 Task: For heading  Tahoma with underline.  font size for heading20,  'Change the font style of data to'Arial.  and font size to 12,  Change the alignment of both headline & data to Align left.  In the sheet  auditingSalesByChannel
Action: Mouse moved to (44, 105)
Screenshot: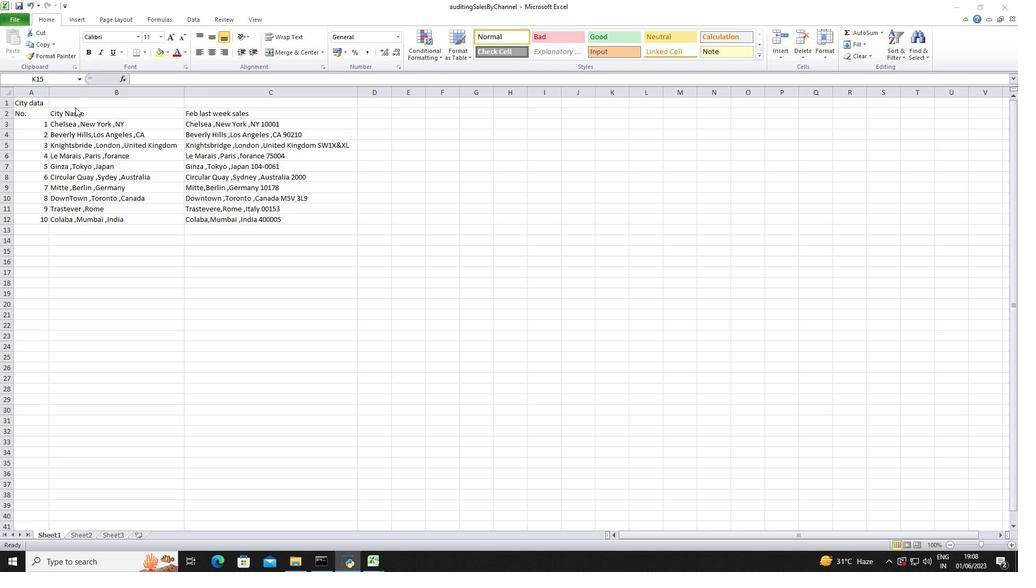 
Action: Mouse pressed left at (44, 105)
Screenshot: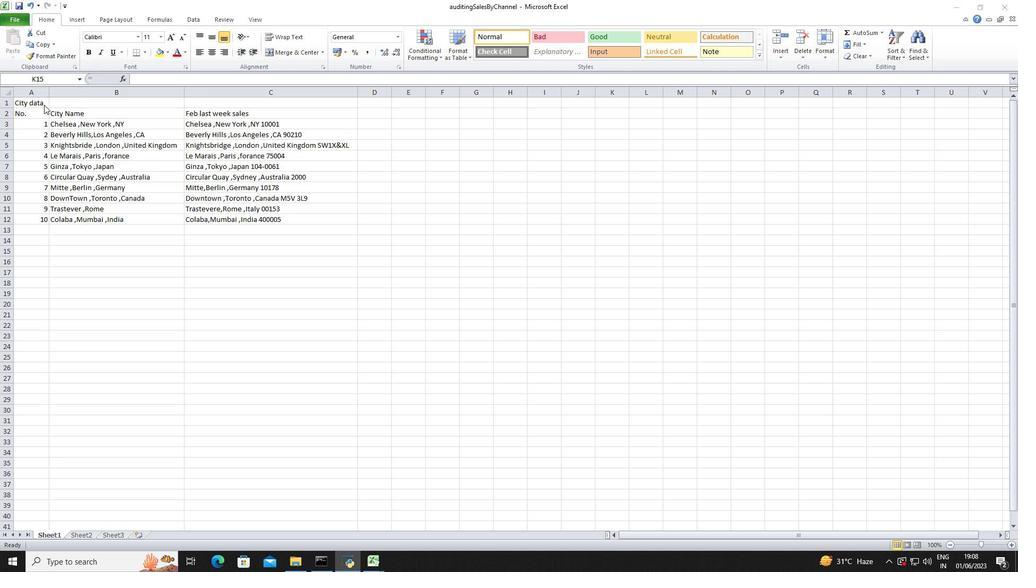 
Action: Mouse moved to (40, 102)
Screenshot: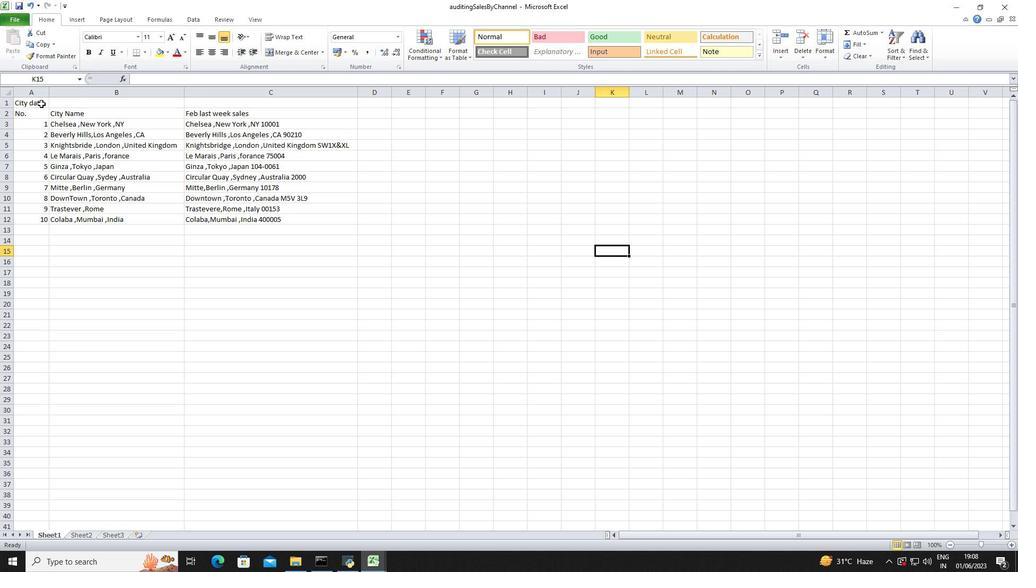 
Action: Mouse pressed left at (40, 102)
Screenshot: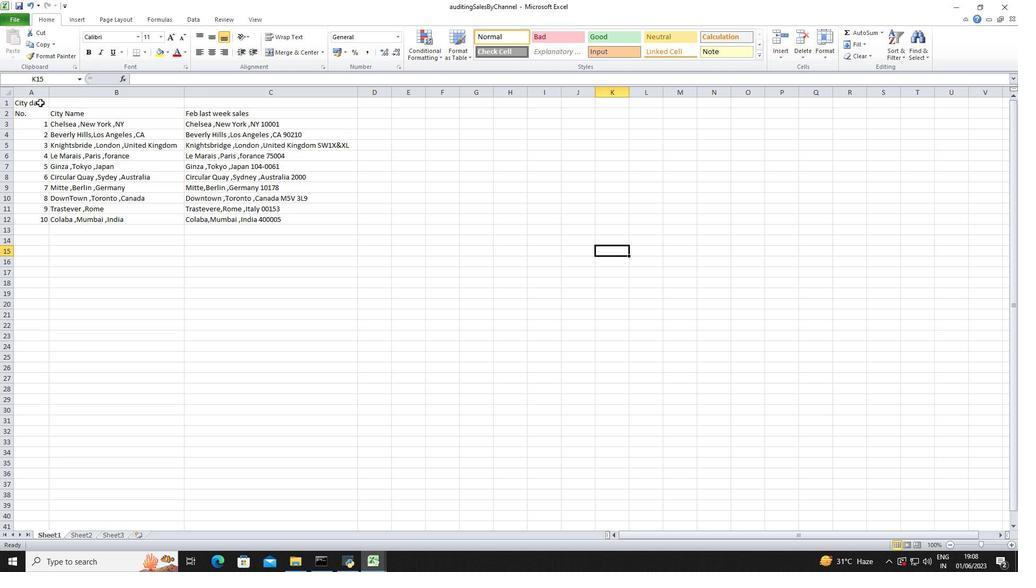 
Action: Mouse moved to (136, 37)
Screenshot: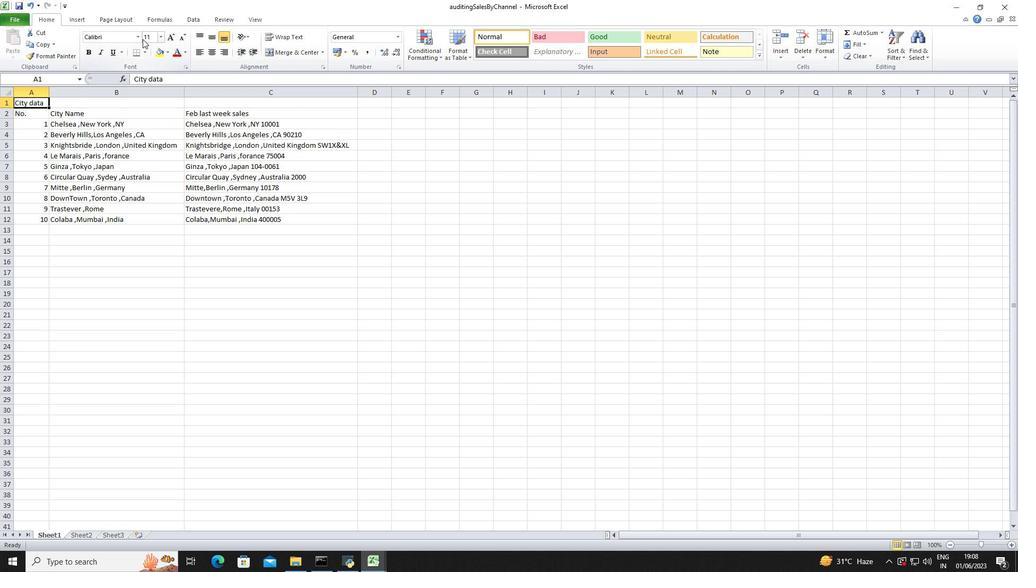 
Action: Mouse pressed left at (136, 37)
Screenshot: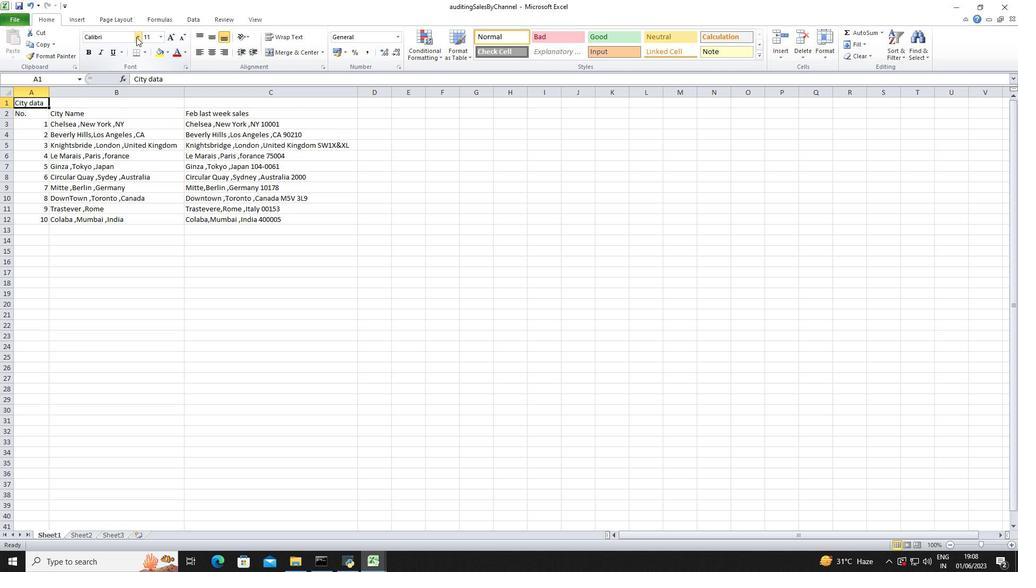 
Action: Mouse moved to (496, 176)
Screenshot: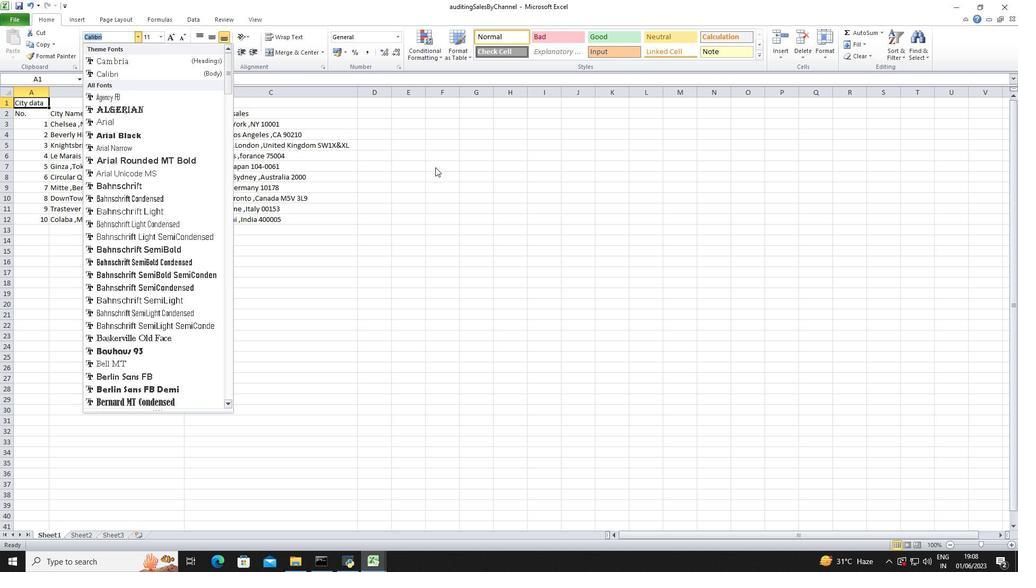 
Action: Key pressed toha<Key.backspace>oma<Key.enter>
Screenshot: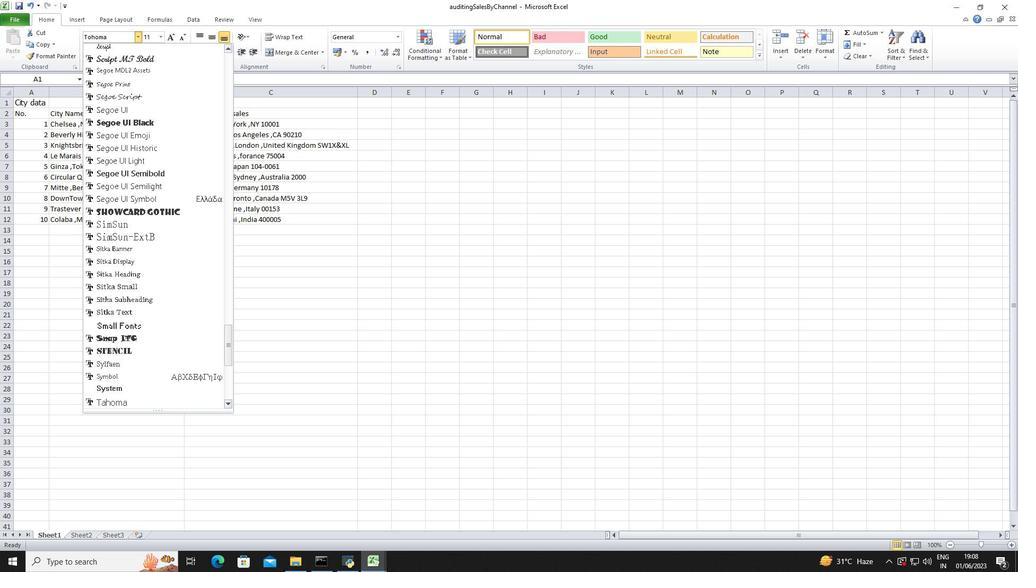 
Action: Mouse moved to (134, 37)
Screenshot: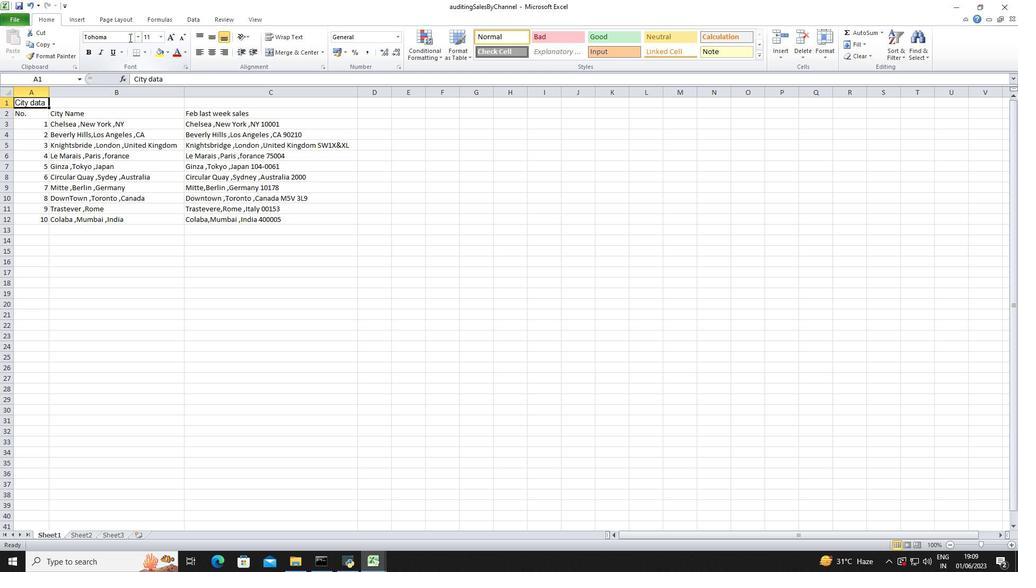 
Action: Mouse pressed left at (134, 37)
Screenshot: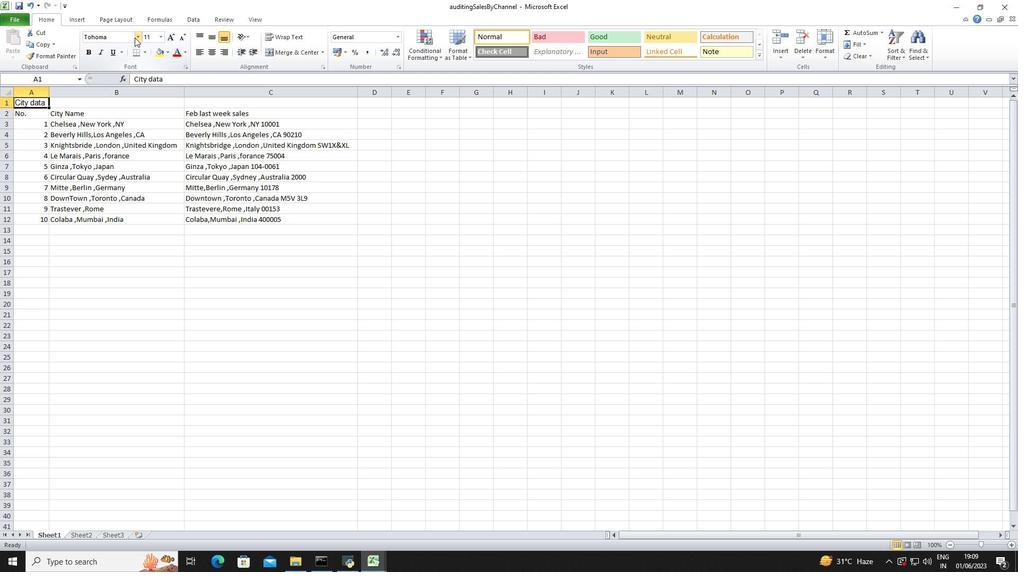 
Action: Mouse moved to (172, 311)
Screenshot: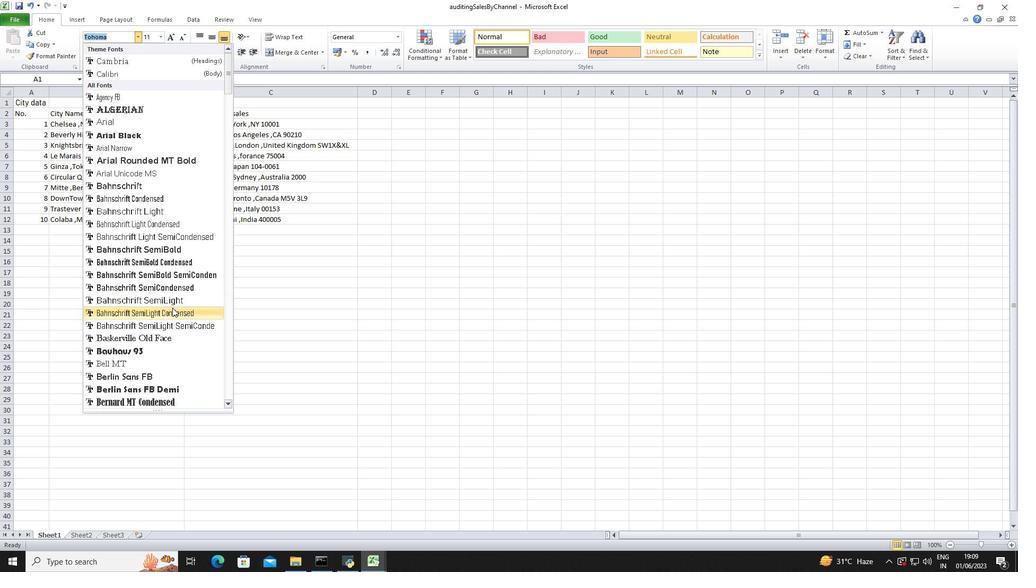 
Action: Mouse scrolled (172, 311) with delta (0, 0)
Screenshot: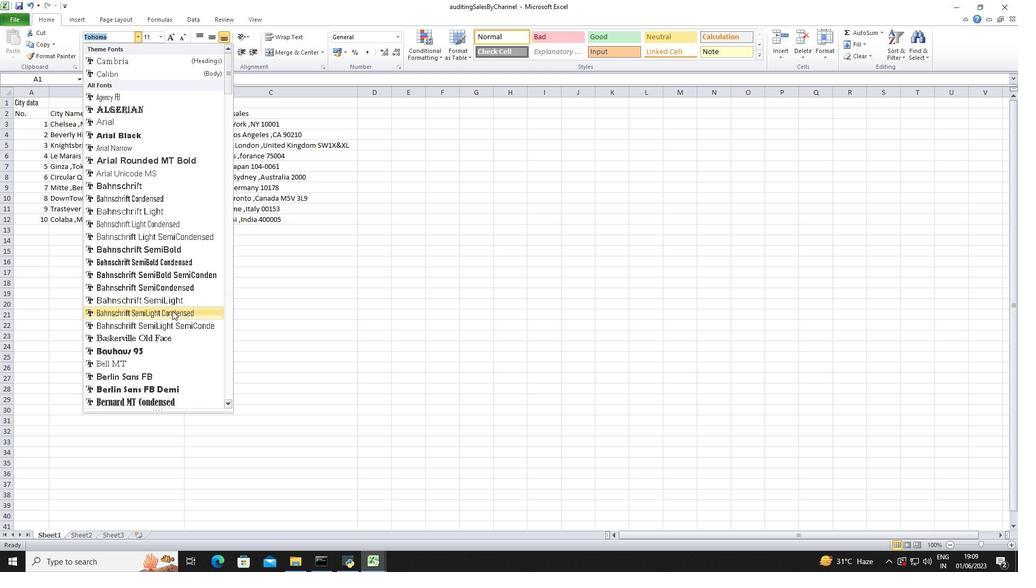 
Action: Mouse scrolled (172, 311) with delta (0, 0)
Screenshot: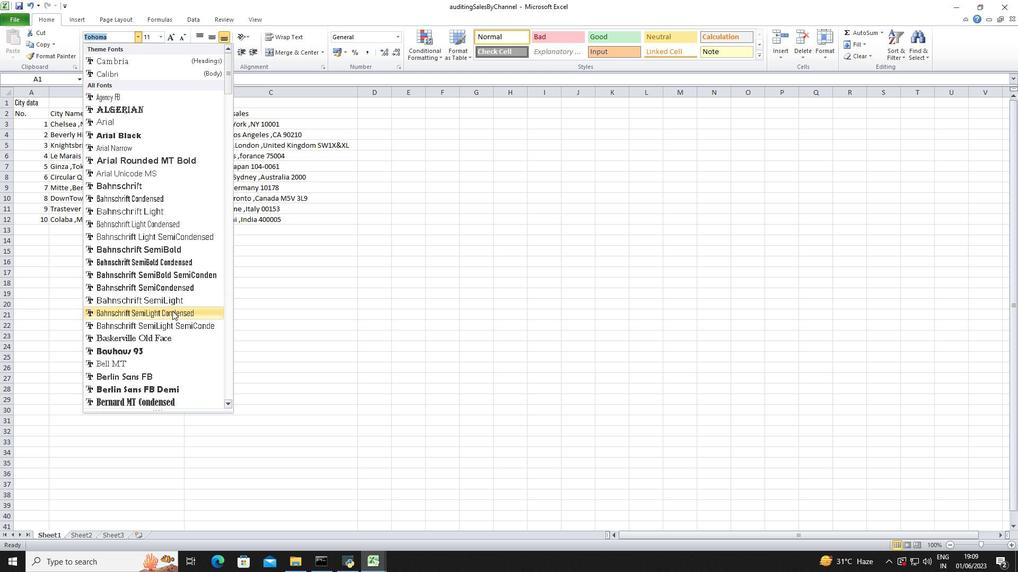 
Action: Mouse scrolled (172, 311) with delta (0, 0)
Screenshot: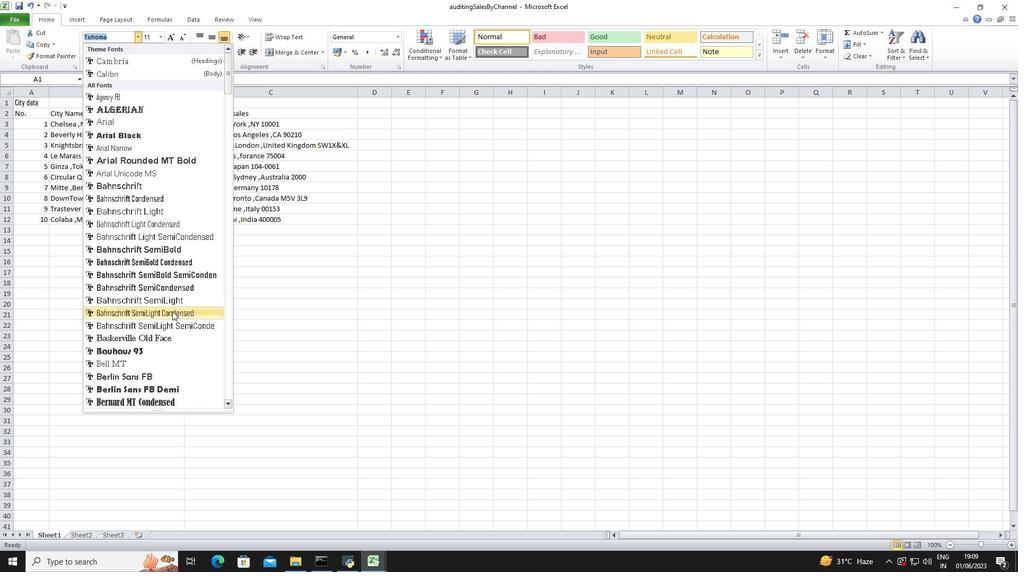 
Action: Mouse scrolled (172, 311) with delta (0, 0)
Screenshot: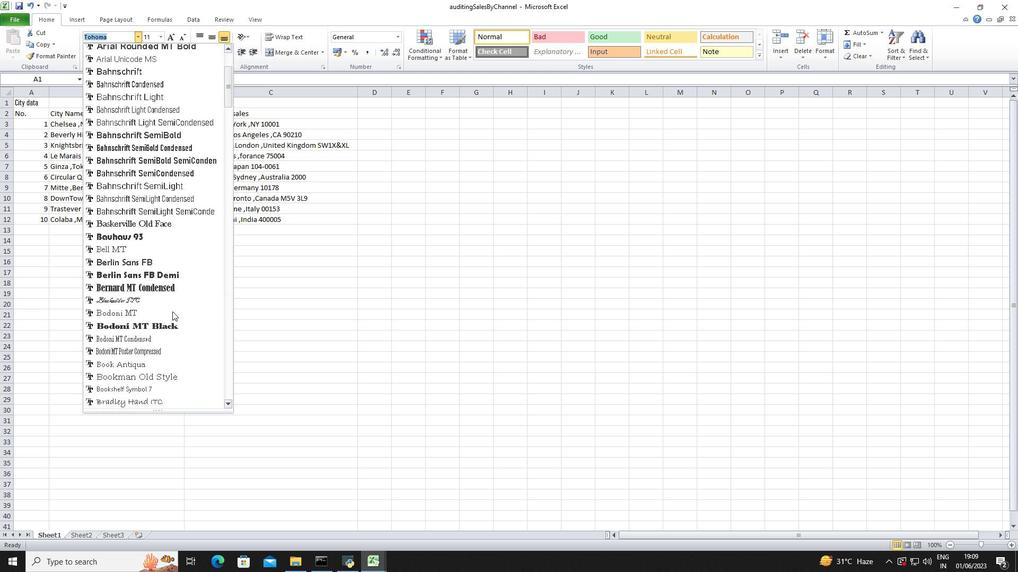 
Action: Mouse scrolled (172, 311) with delta (0, 0)
Screenshot: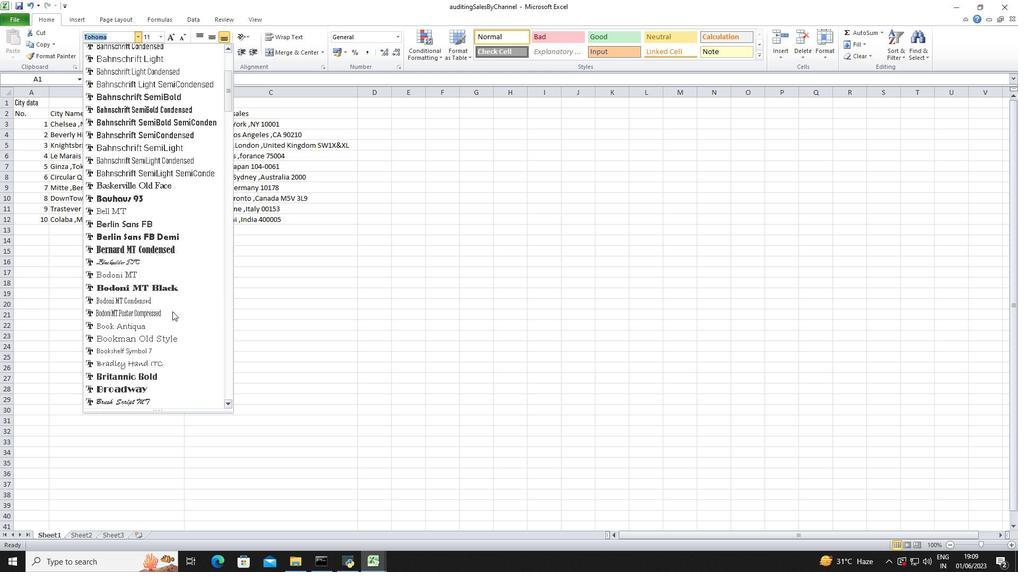 
Action: Mouse scrolled (172, 311) with delta (0, 0)
Screenshot: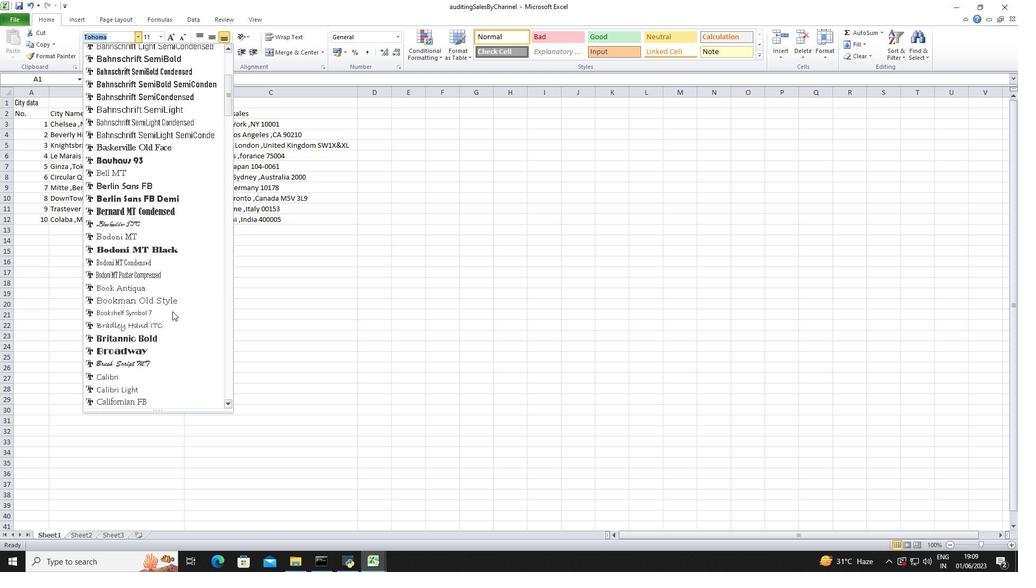 
Action: Mouse scrolled (172, 311) with delta (0, 0)
Screenshot: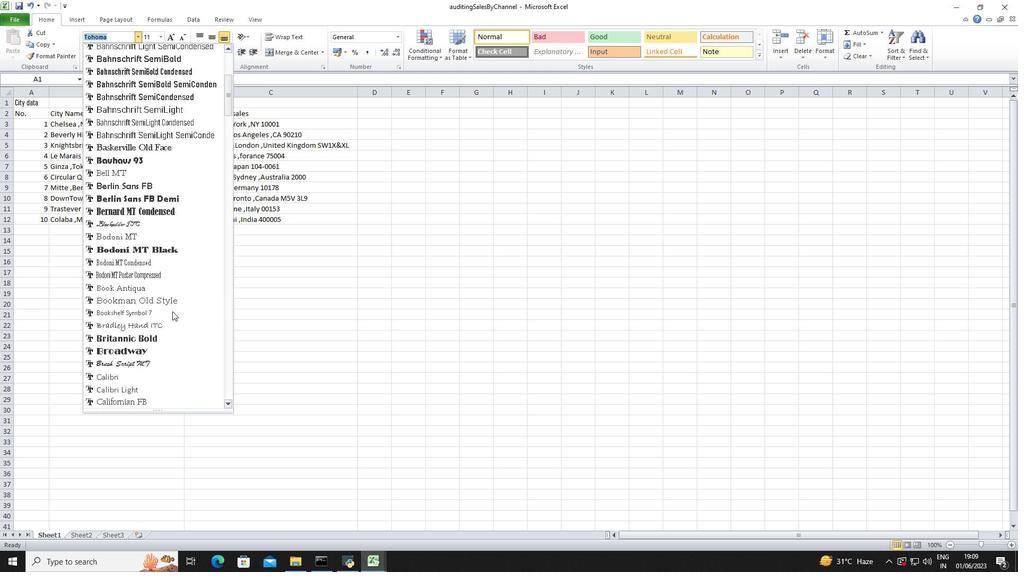 
Action: Mouse scrolled (172, 312) with delta (0, 0)
Screenshot: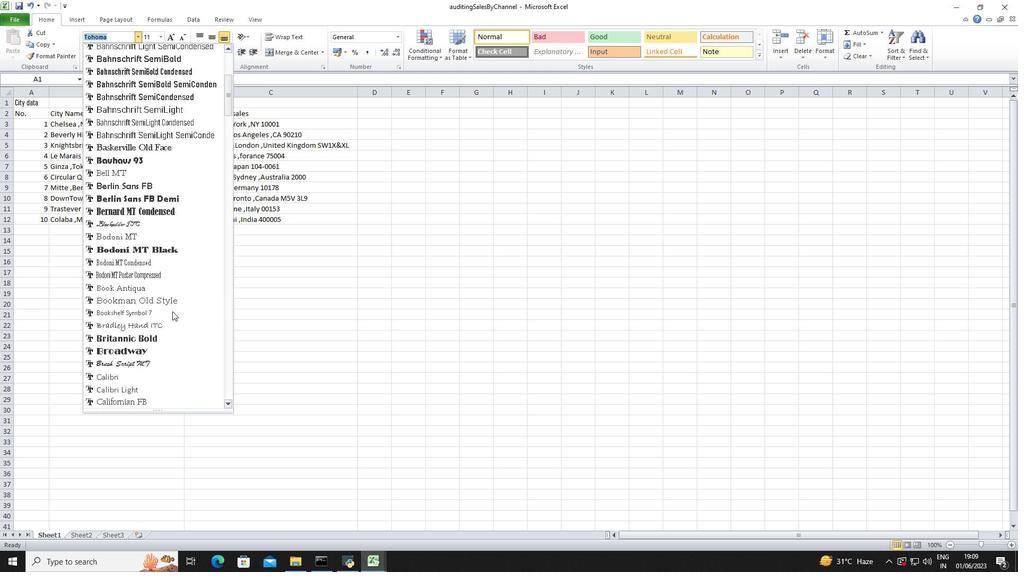 
Action: Mouse moved to (173, 311)
Screenshot: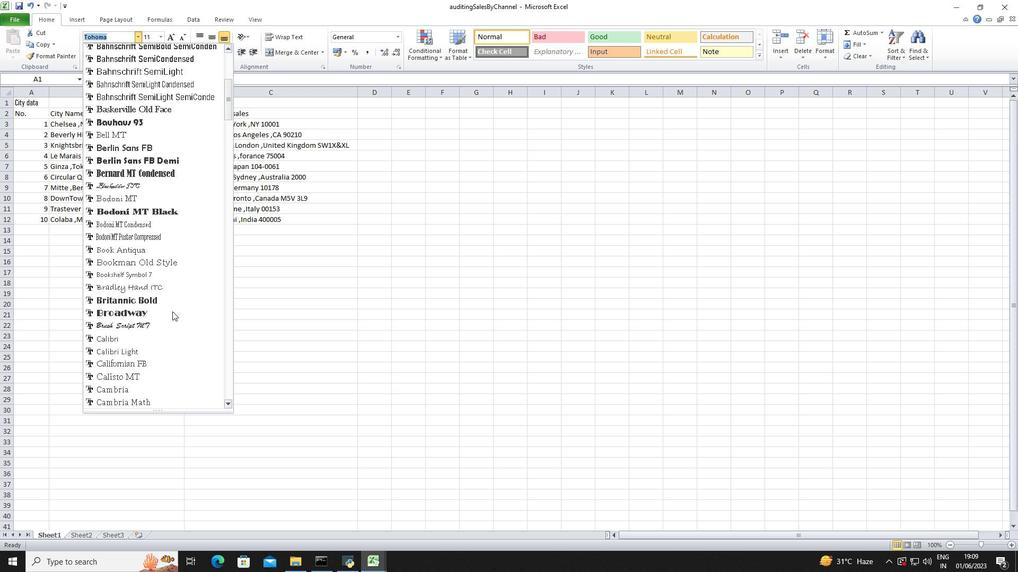 
Action: Mouse scrolled (173, 311) with delta (0, 0)
Screenshot: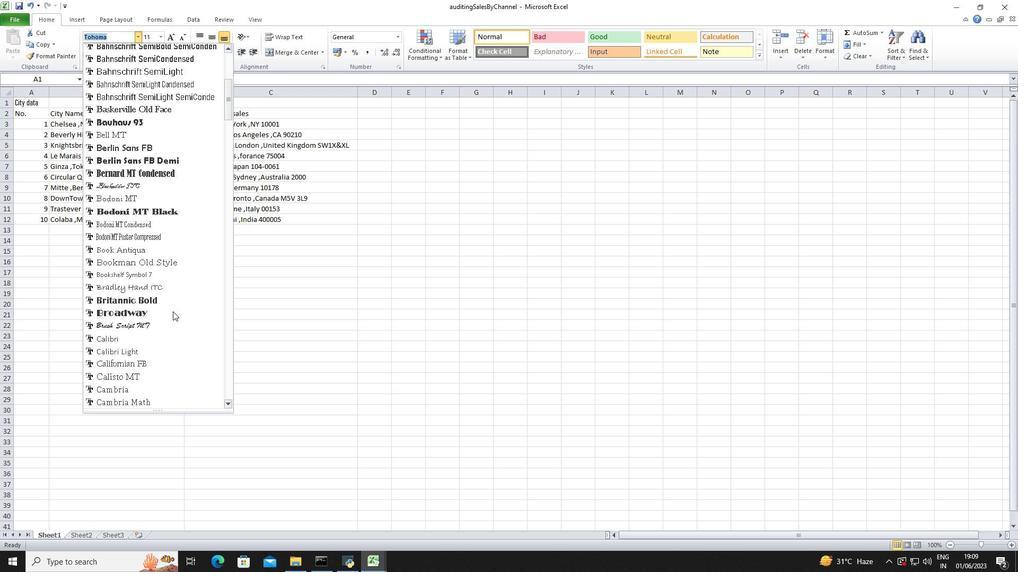
Action: Mouse scrolled (173, 312) with delta (0, 0)
Screenshot: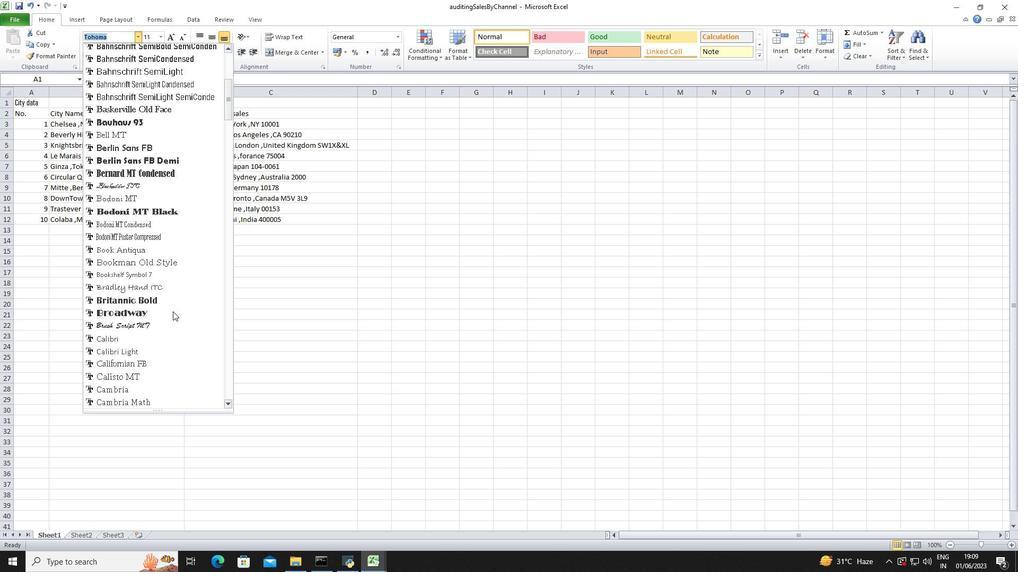 
Action: Mouse scrolled (173, 311) with delta (0, 0)
Screenshot: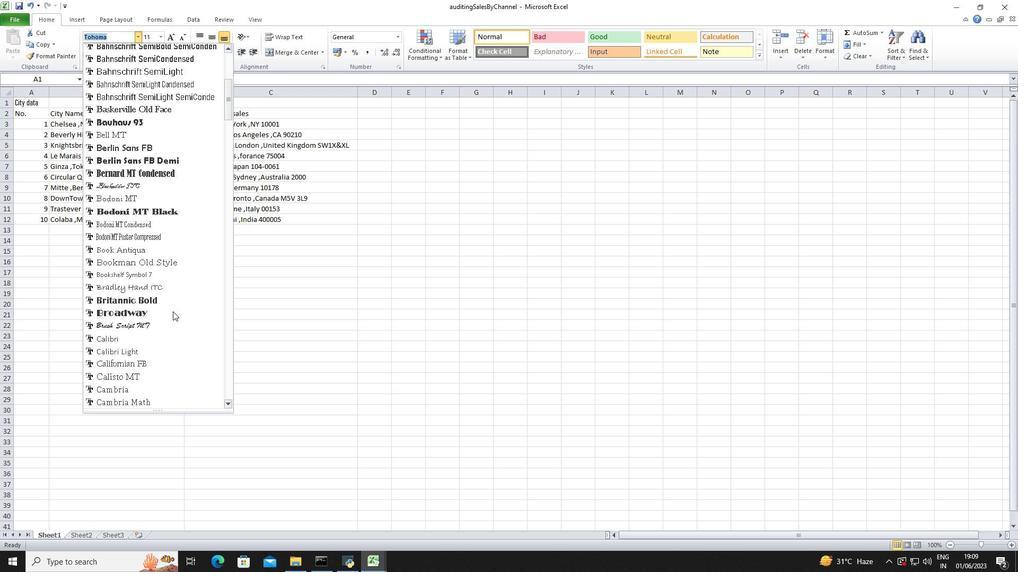 
Action: Mouse scrolled (173, 312) with delta (0, 0)
Screenshot: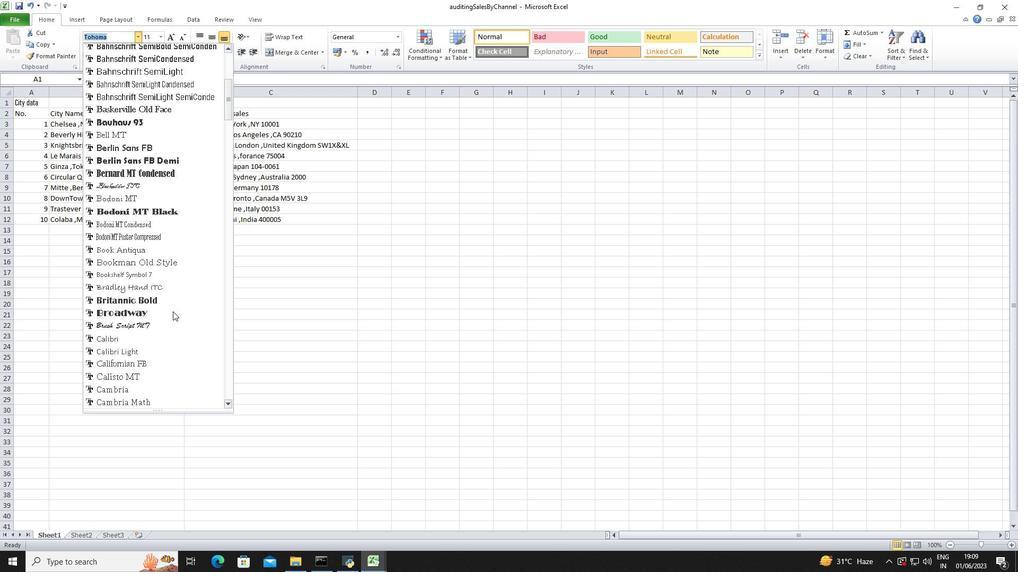 
Action: Mouse scrolled (173, 311) with delta (0, 0)
Screenshot: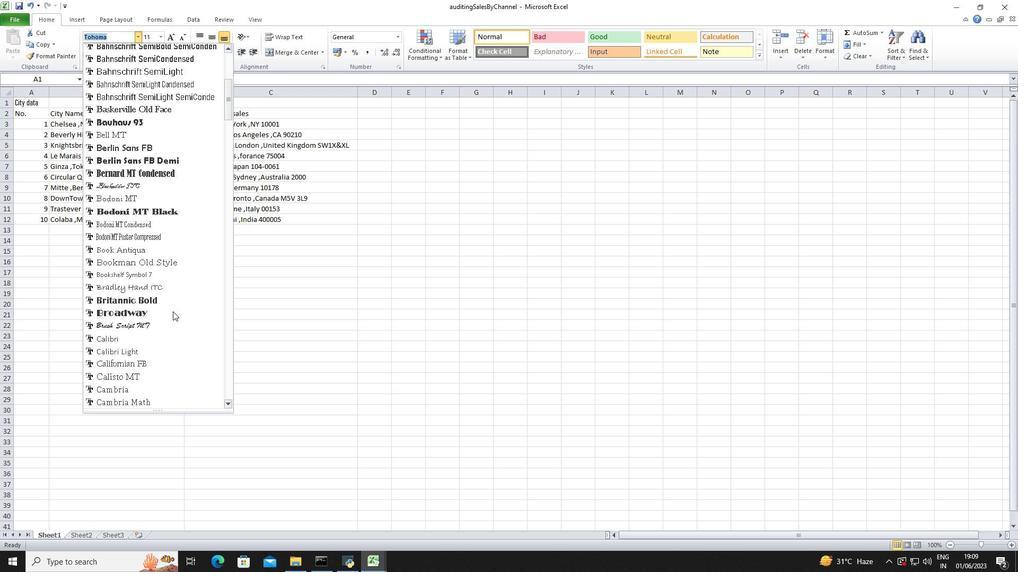 
Action: Mouse moved to (231, 113)
Screenshot: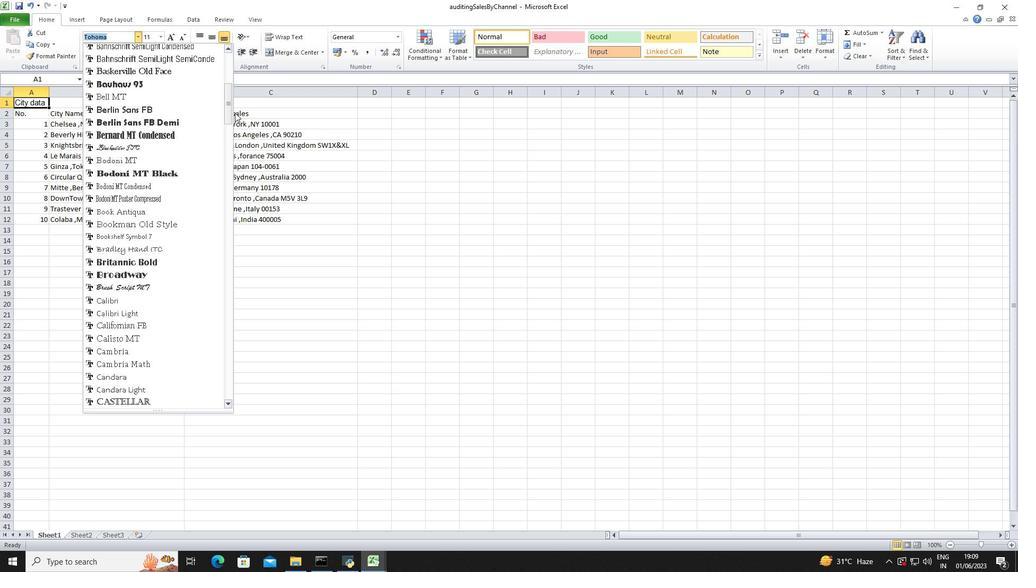 
Action: Mouse pressed left at (231, 113)
Screenshot: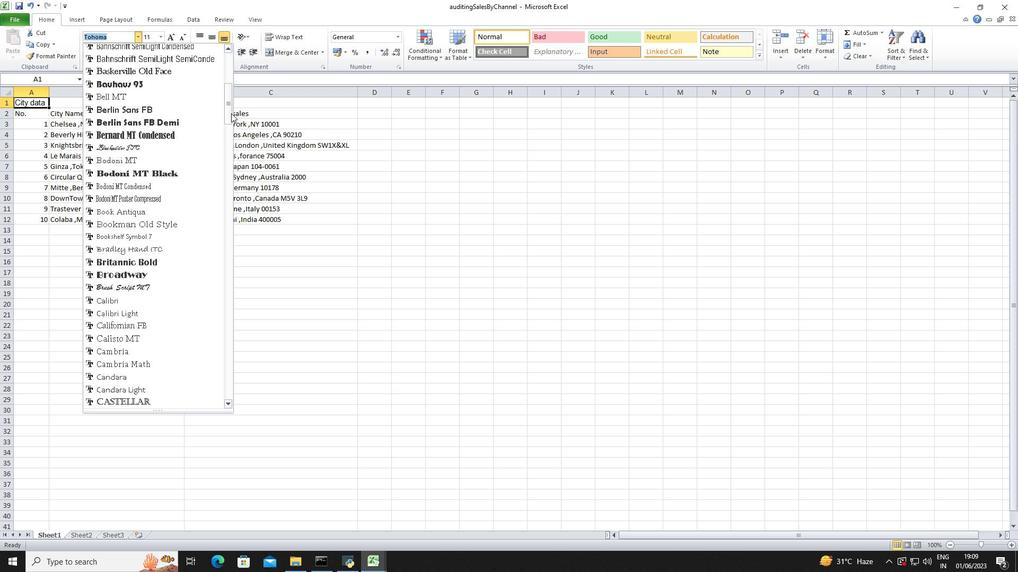 
Action: Mouse moved to (111, 312)
Screenshot: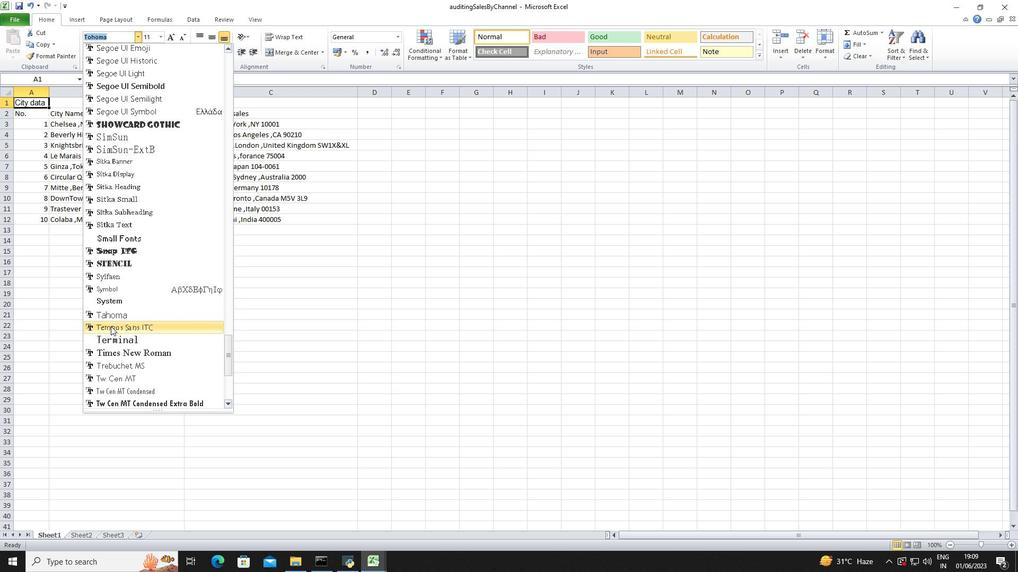 
Action: Mouse pressed left at (111, 312)
Screenshot: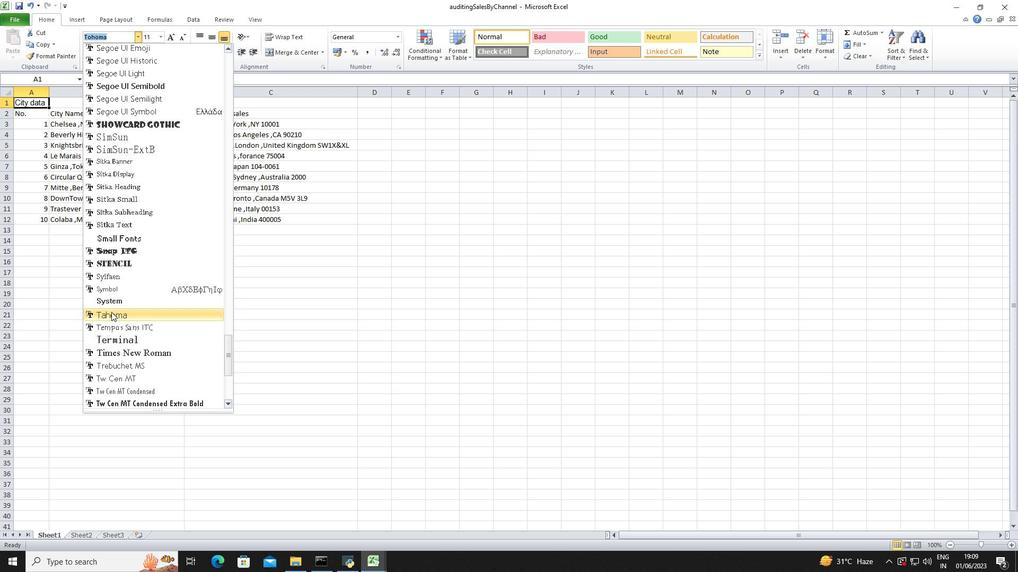 
Action: Mouse moved to (136, 242)
Screenshot: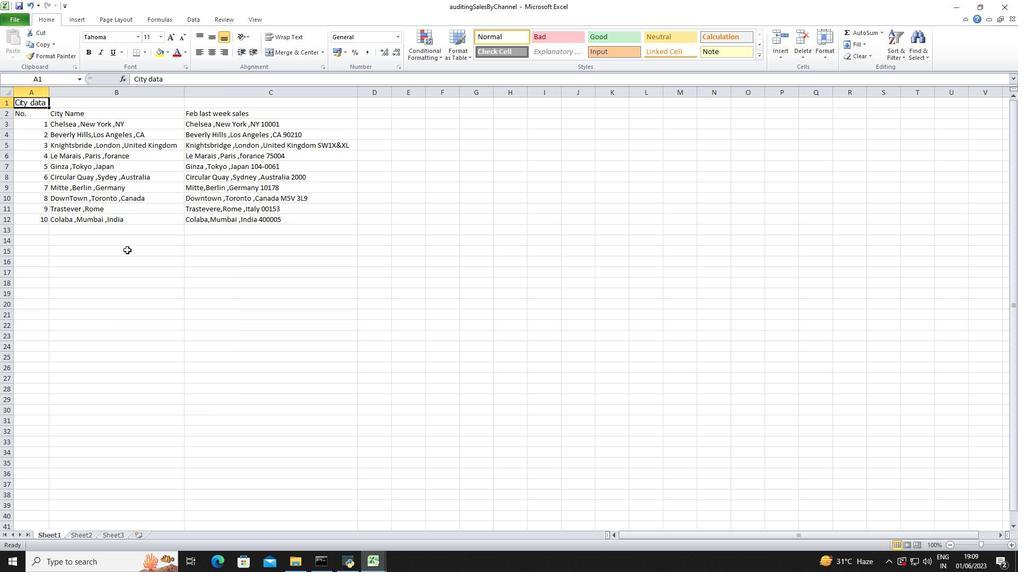 
Action: Key pressed ctrl+U
Screenshot: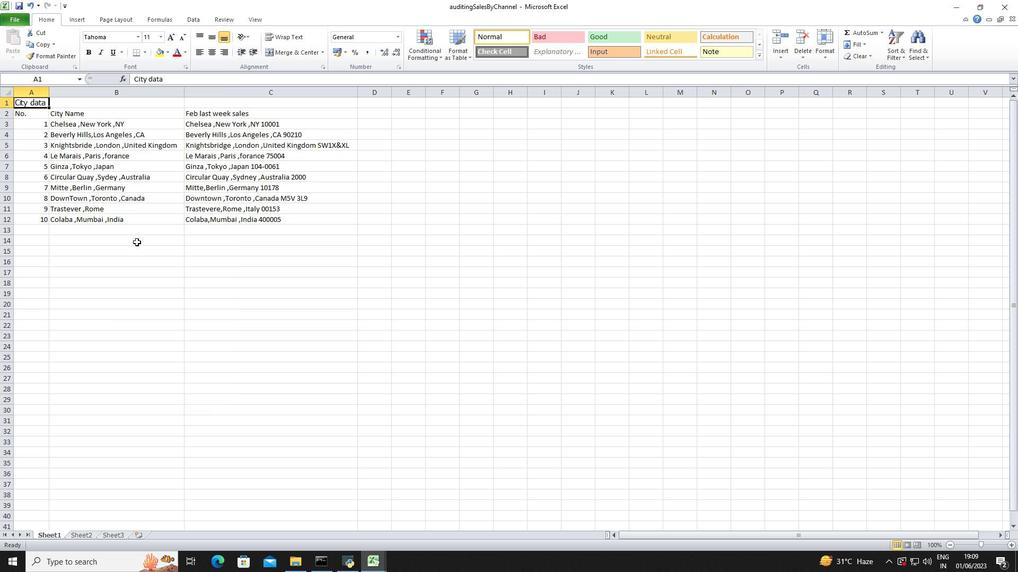 
Action: Mouse moved to (160, 39)
Screenshot: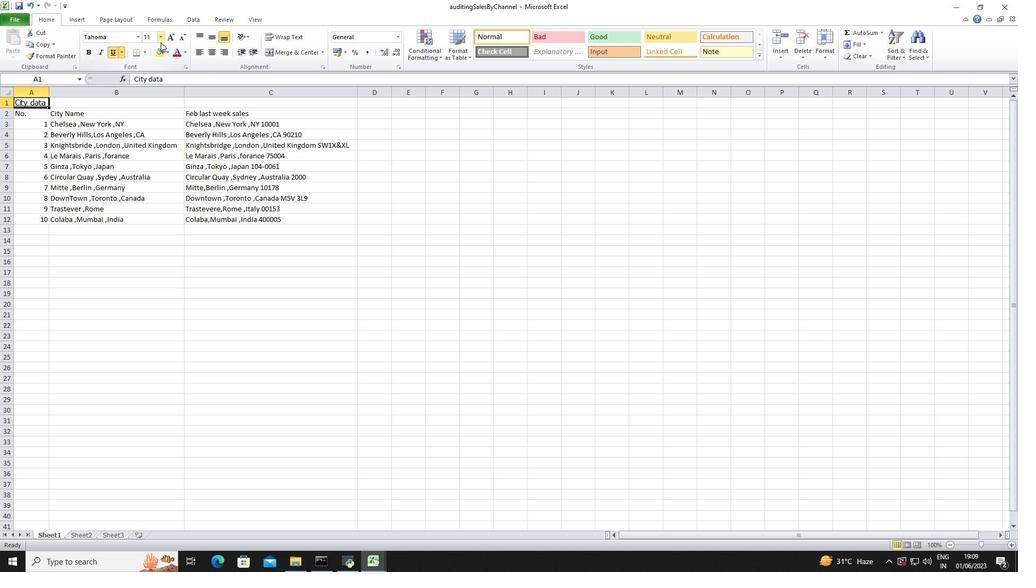 
Action: Mouse pressed left at (160, 39)
Screenshot: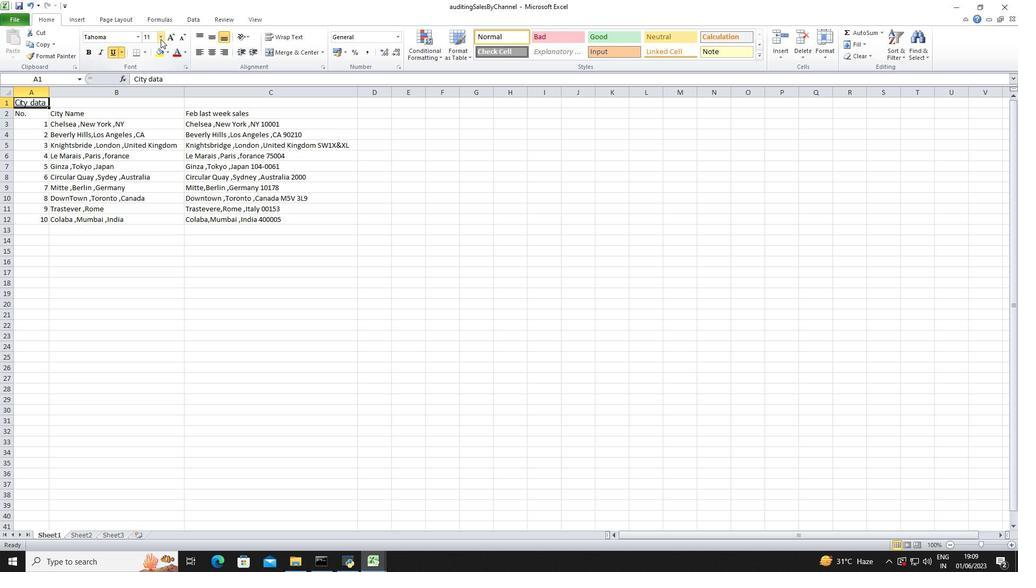 
Action: Mouse moved to (147, 124)
Screenshot: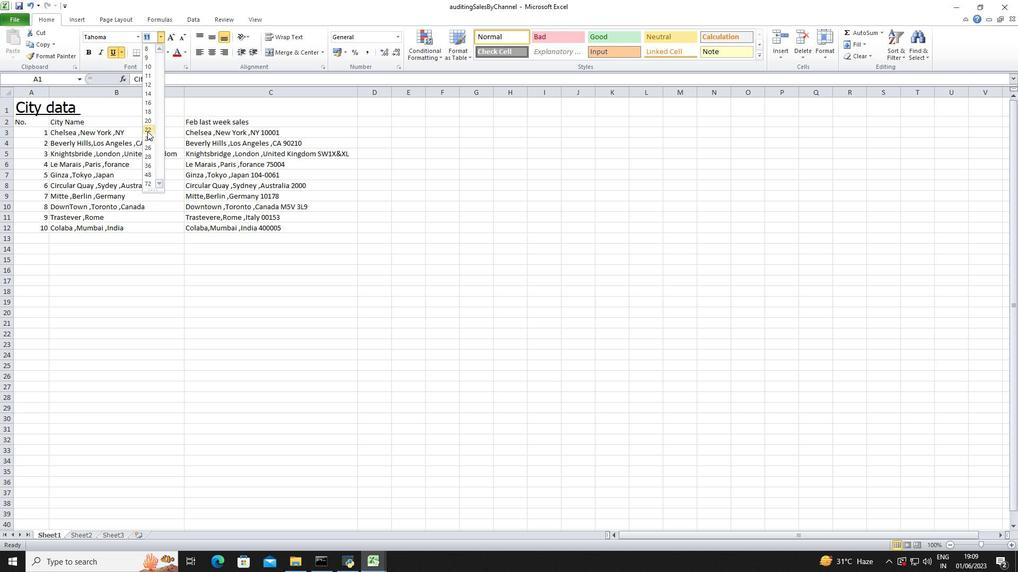 
Action: Mouse pressed left at (147, 124)
Screenshot: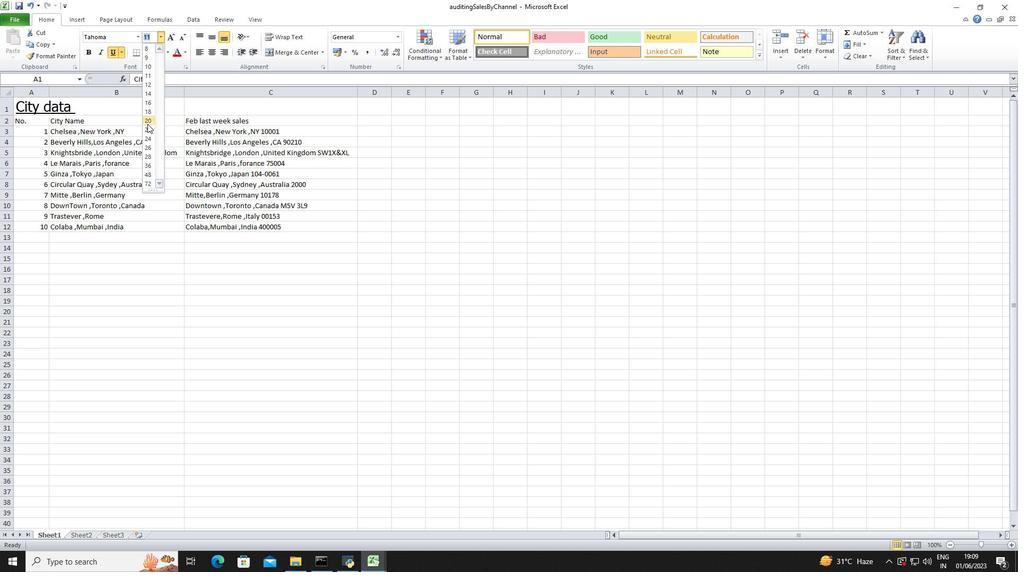 
Action: Mouse moved to (142, 271)
Screenshot: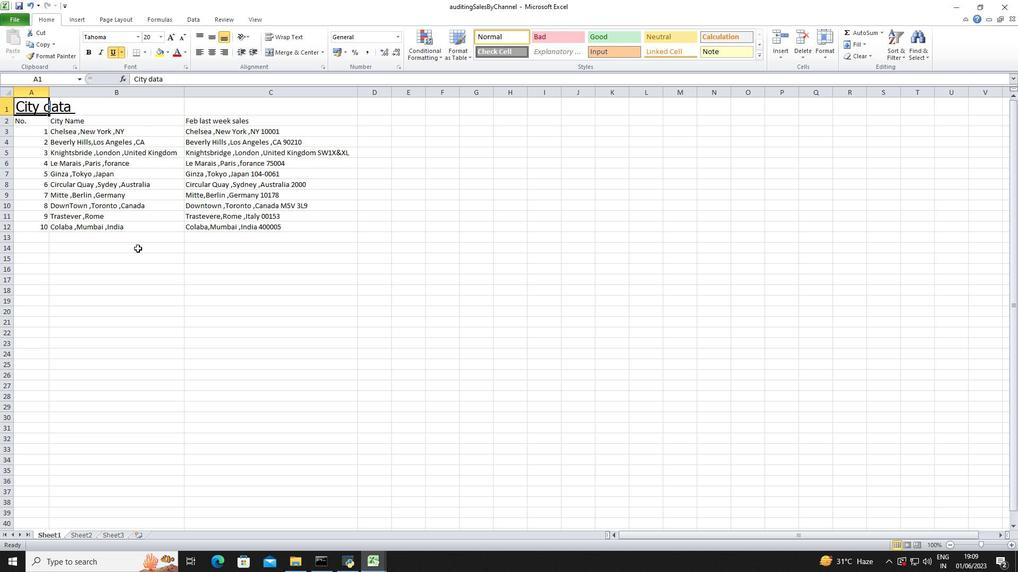 
Action: Mouse pressed left at (142, 271)
Screenshot: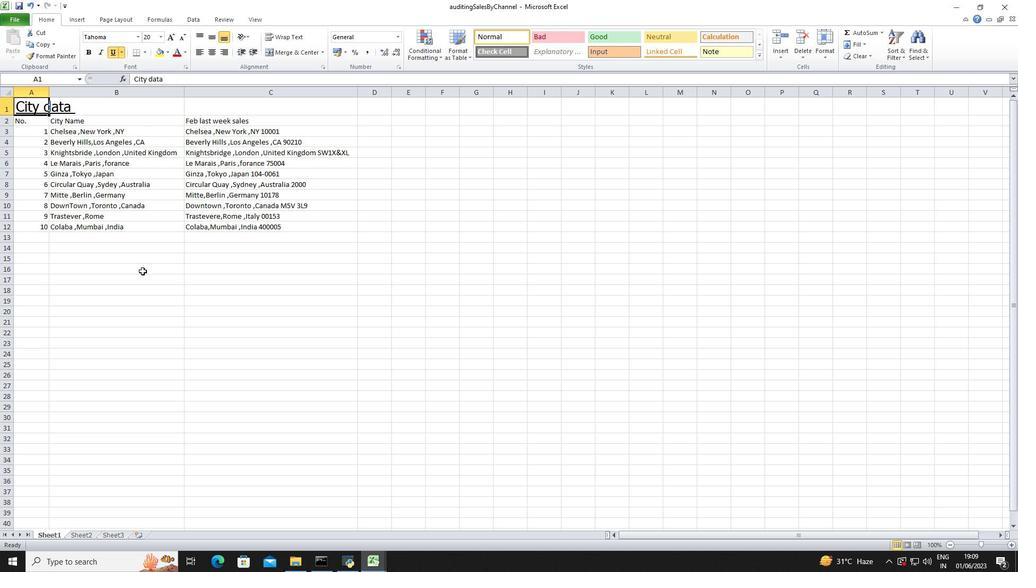 
Action: Mouse moved to (35, 123)
Screenshot: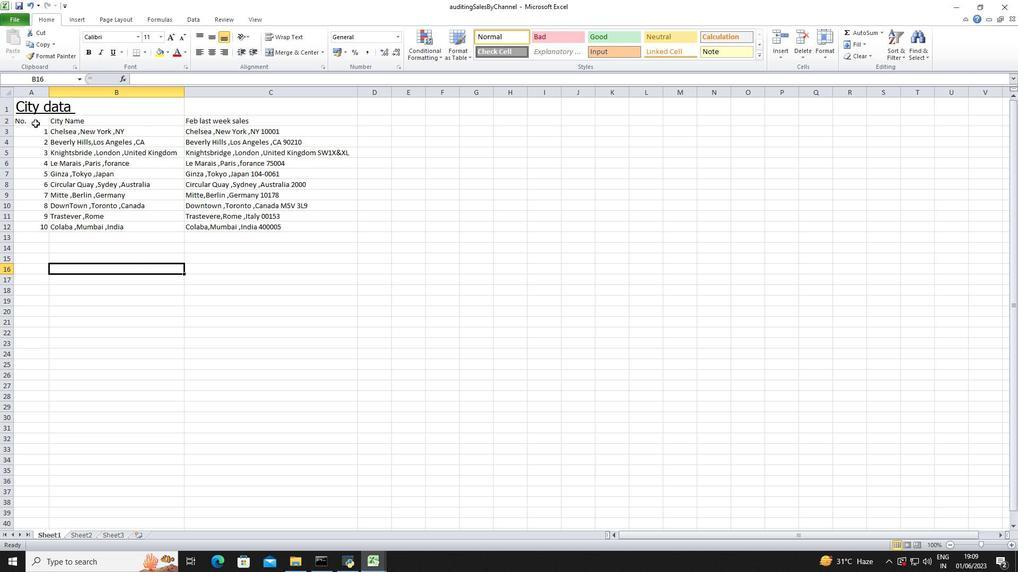 
Action: Mouse pressed left at (35, 123)
Screenshot: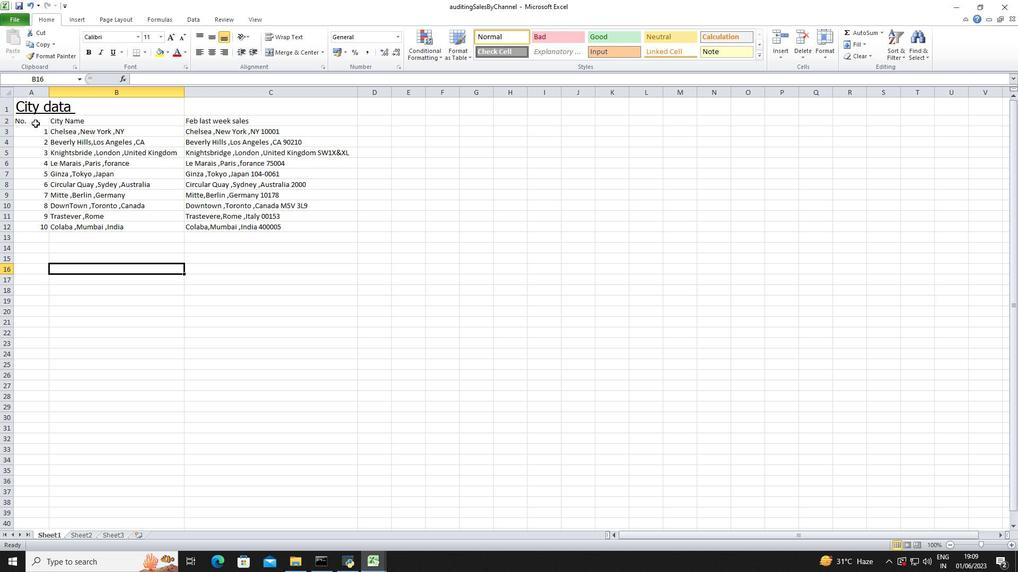 
Action: Mouse moved to (140, 38)
Screenshot: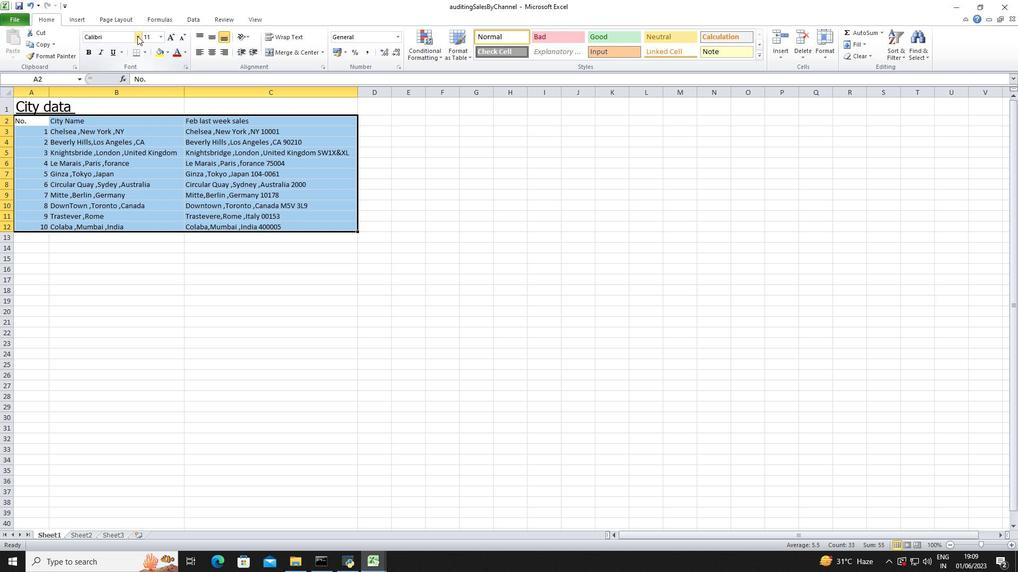 
Action: Mouse pressed left at (140, 38)
Screenshot: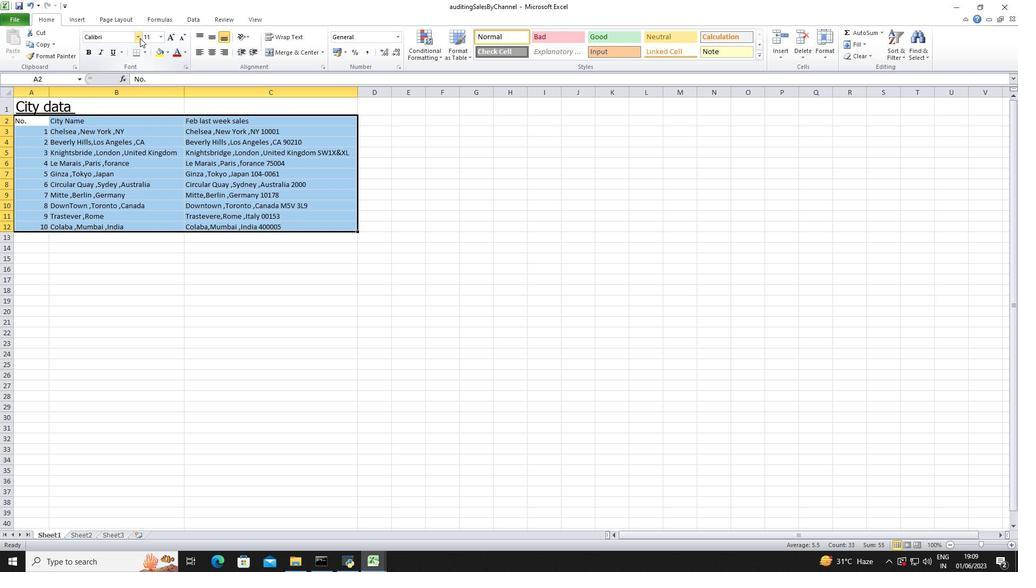 
Action: Mouse moved to (135, 128)
Screenshot: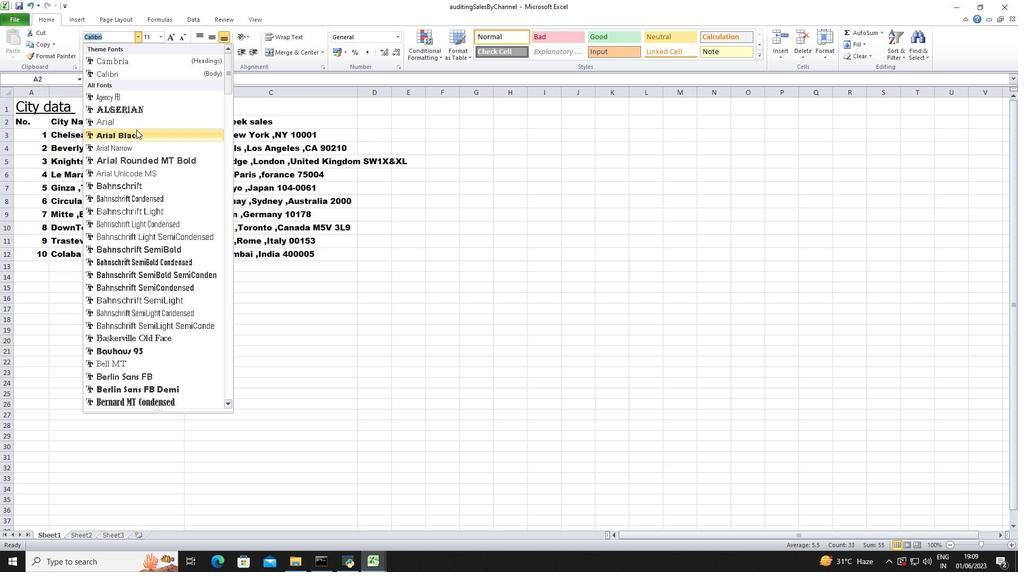 
Action: Mouse pressed left at (135, 128)
Screenshot: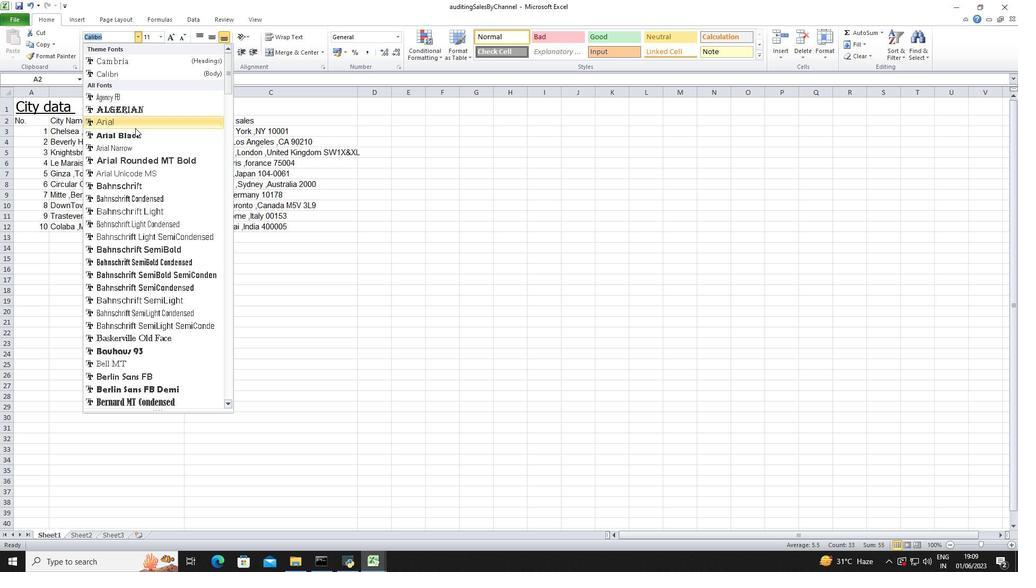 
Action: Mouse moved to (161, 40)
Screenshot: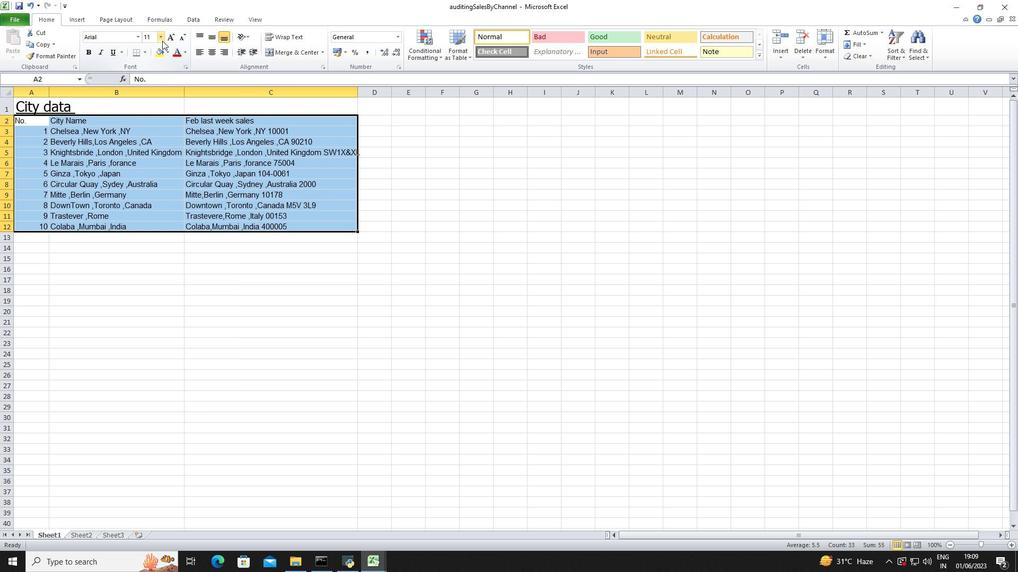 
Action: Mouse pressed left at (161, 40)
Screenshot: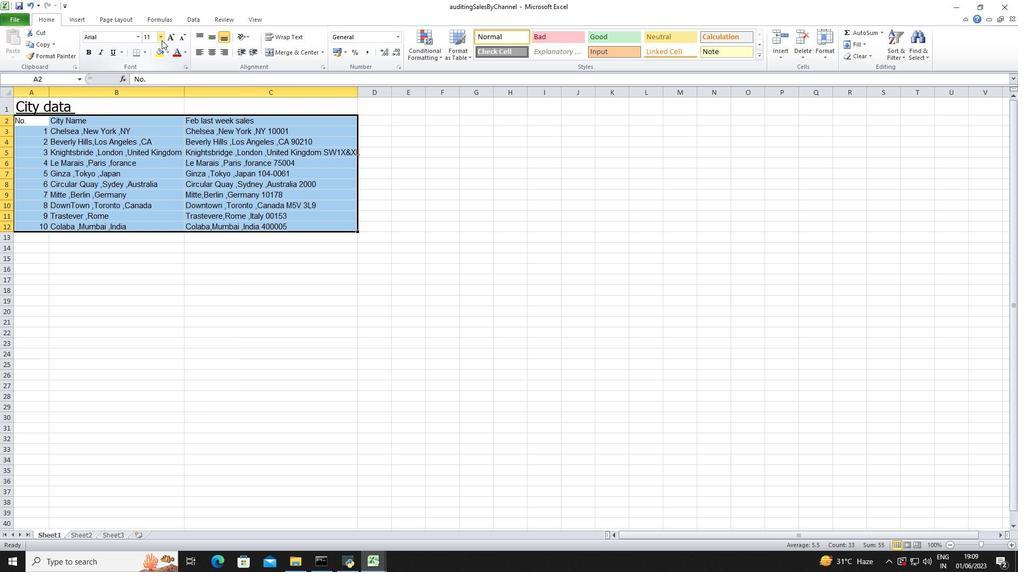 
Action: Mouse moved to (150, 83)
Screenshot: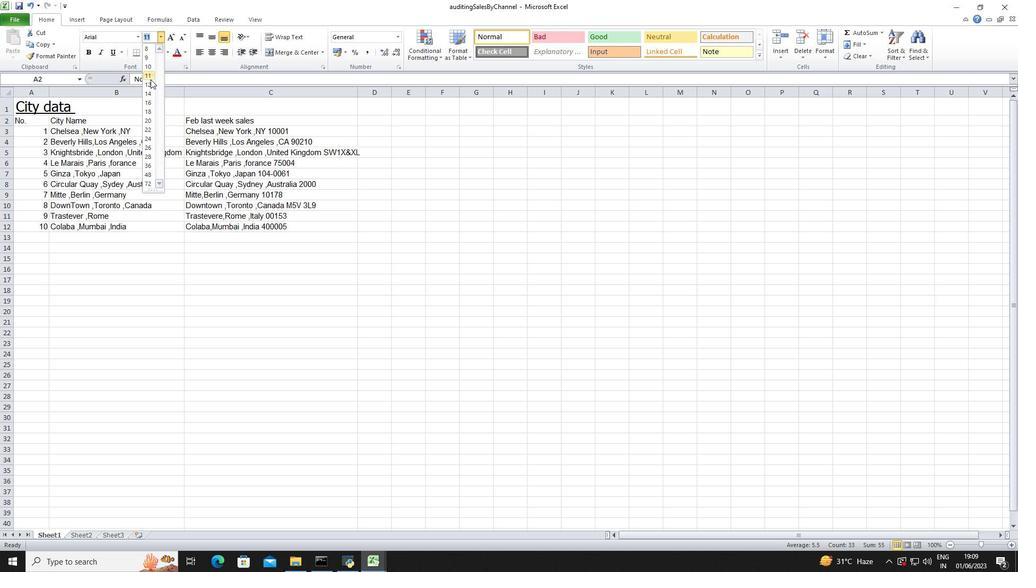 
Action: Mouse pressed left at (150, 83)
Screenshot: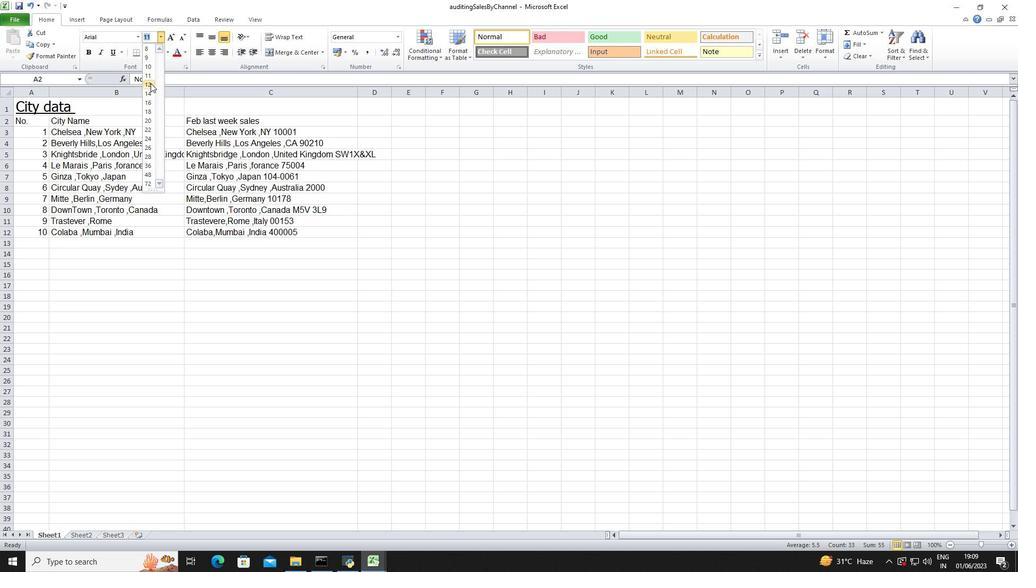
Action: Mouse moved to (224, 51)
Screenshot: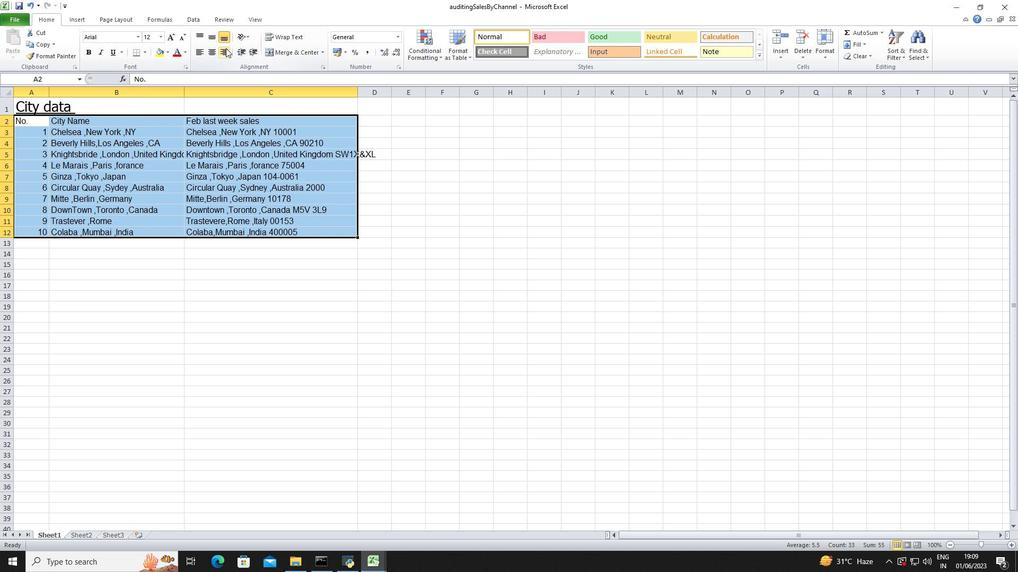 
Action: Mouse pressed left at (224, 51)
Screenshot: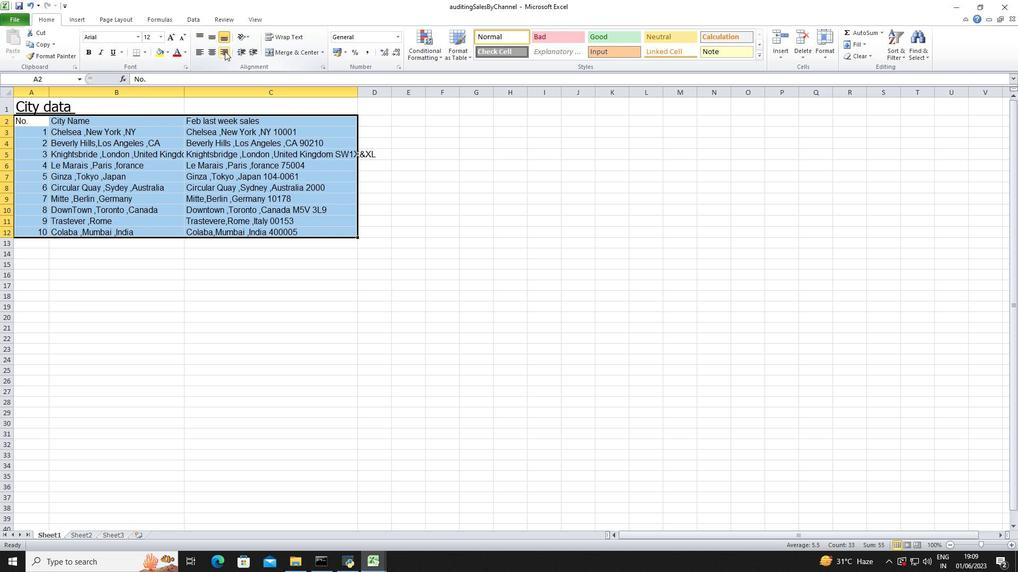 
Action: Mouse moved to (204, 51)
Screenshot: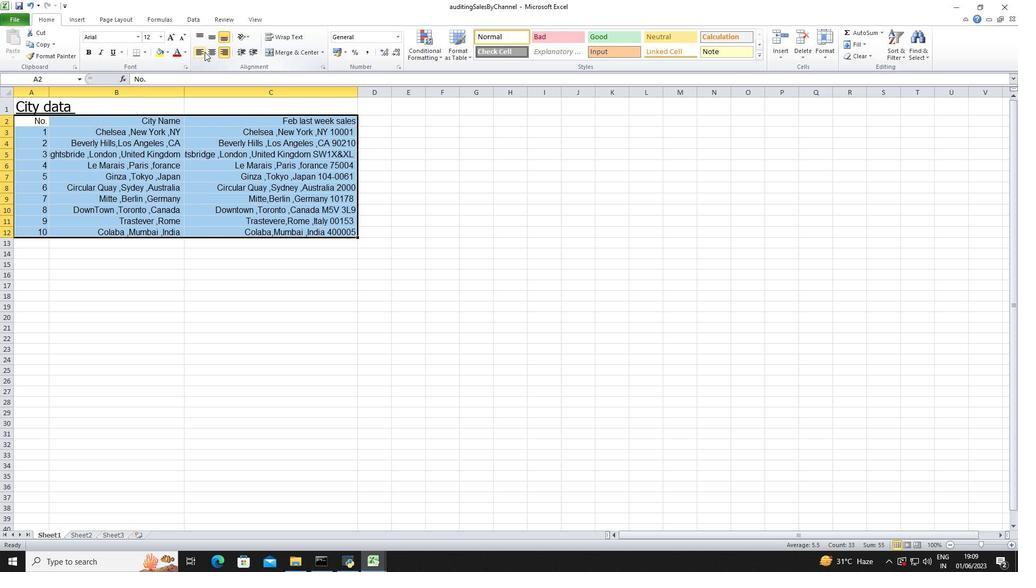 
Action: Mouse pressed left at (204, 51)
Screenshot: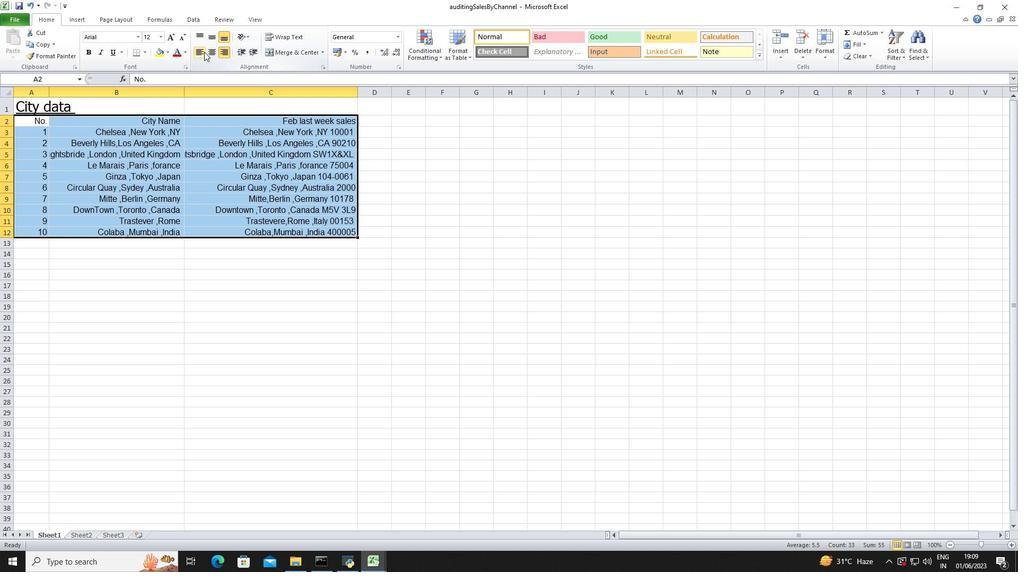
Action: Mouse moved to (196, 342)
Screenshot: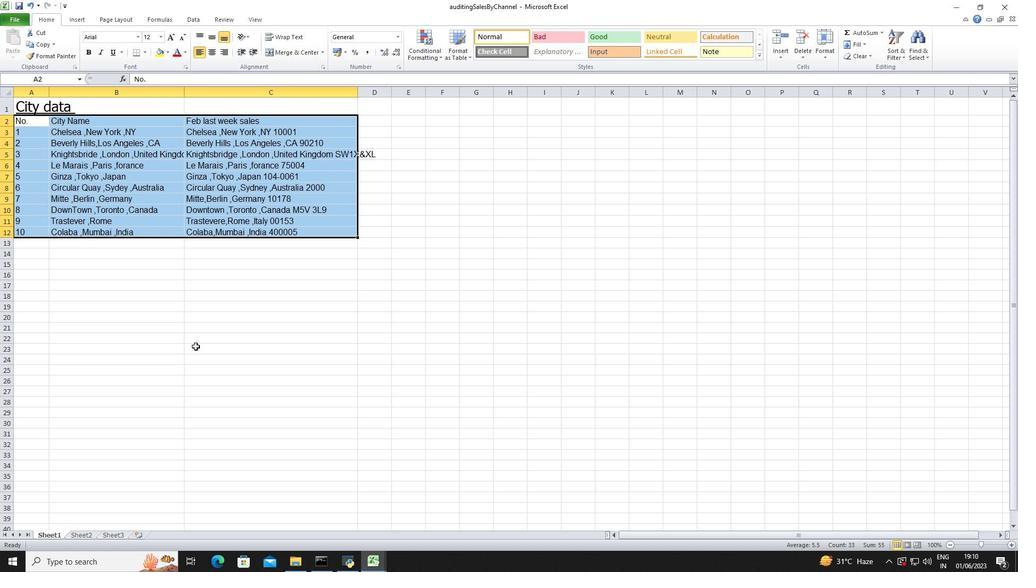 
Action: Mouse pressed left at (196, 342)
Screenshot: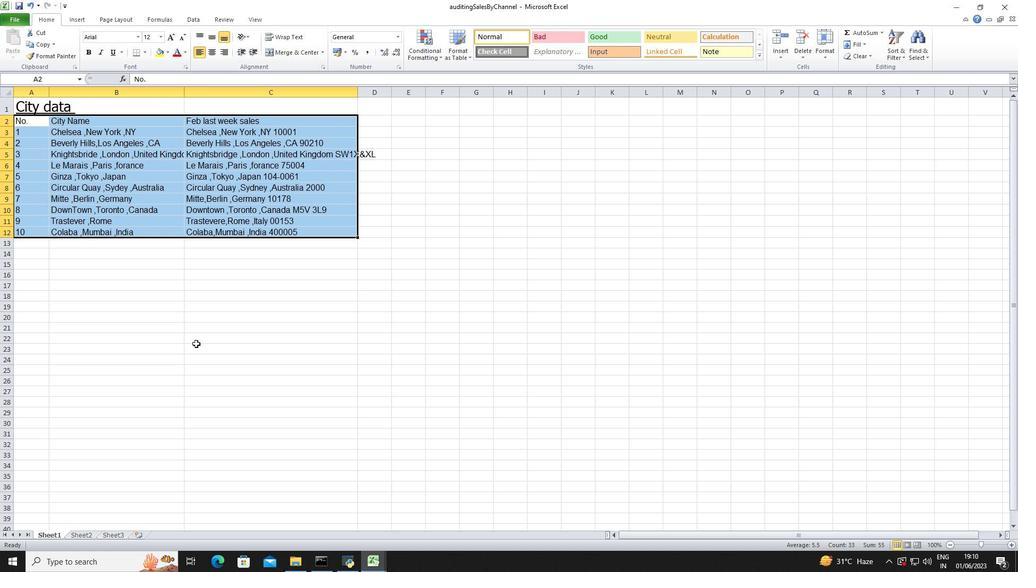 
Action: Mouse moved to (40, 113)
Screenshot: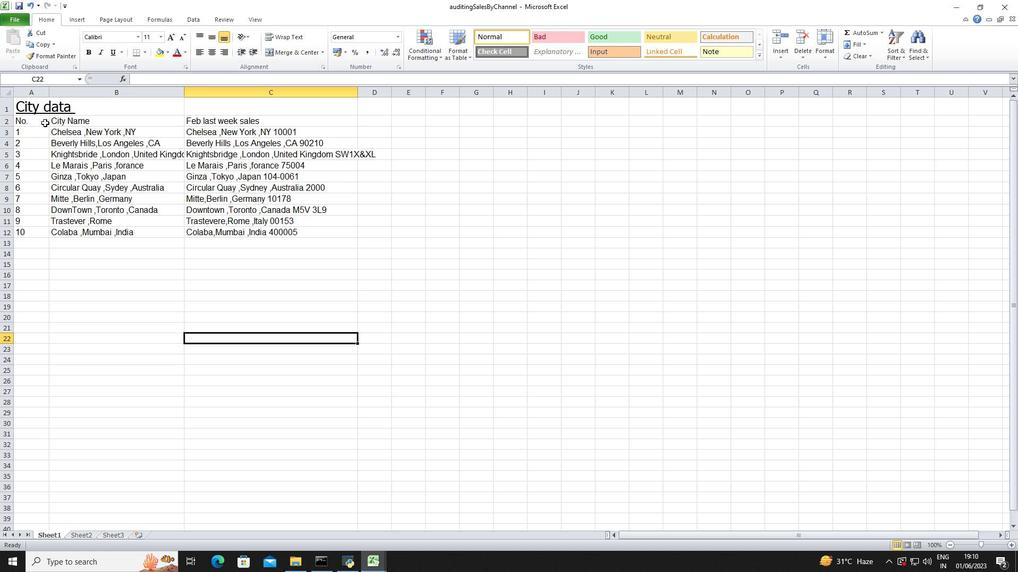 
Action: Mouse pressed left at (40, 113)
Screenshot: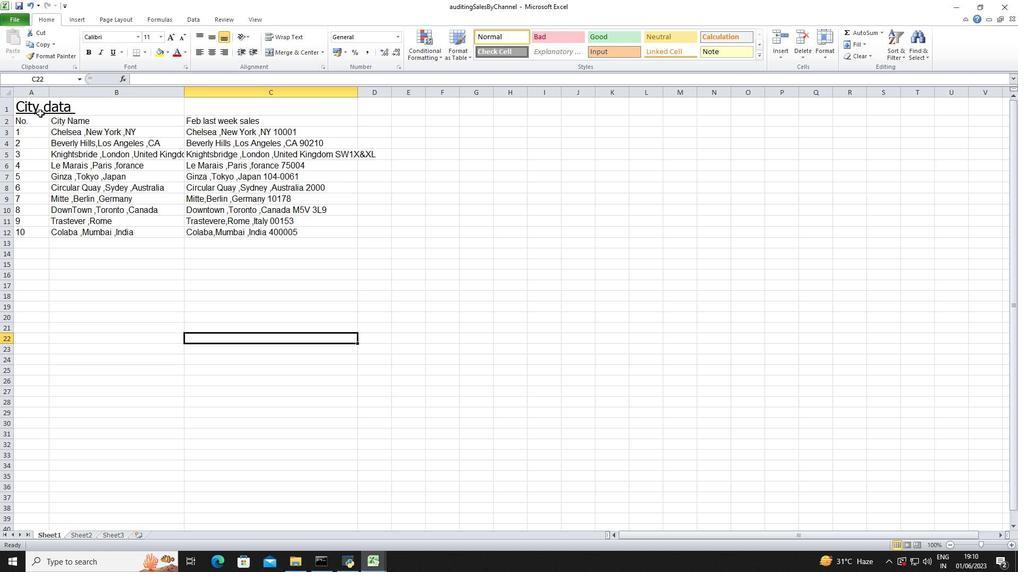 
Action: Mouse moved to (200, 54)
Screenshot: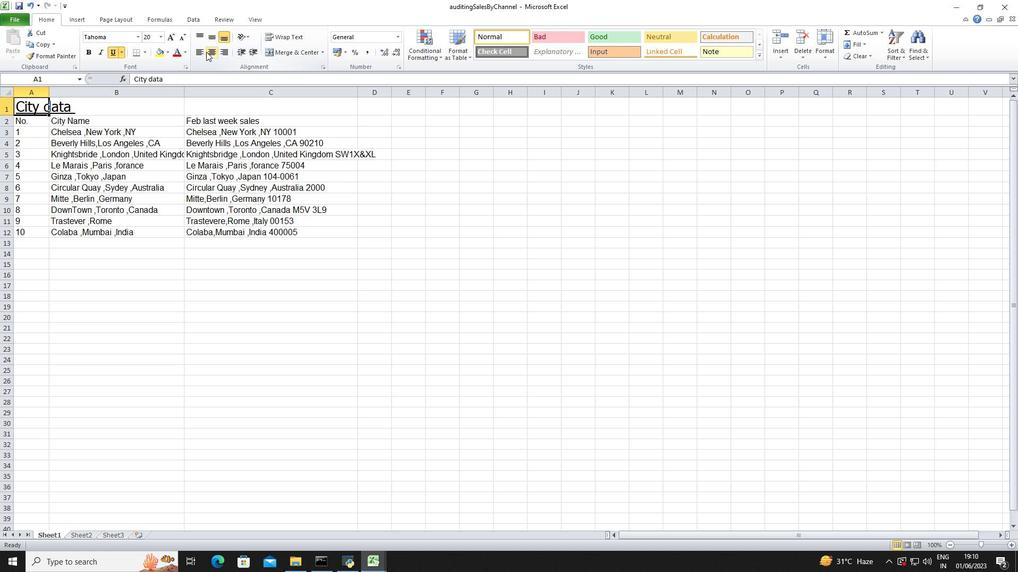 
Action: Mouse pressed left at (200, 54)
Screenshot: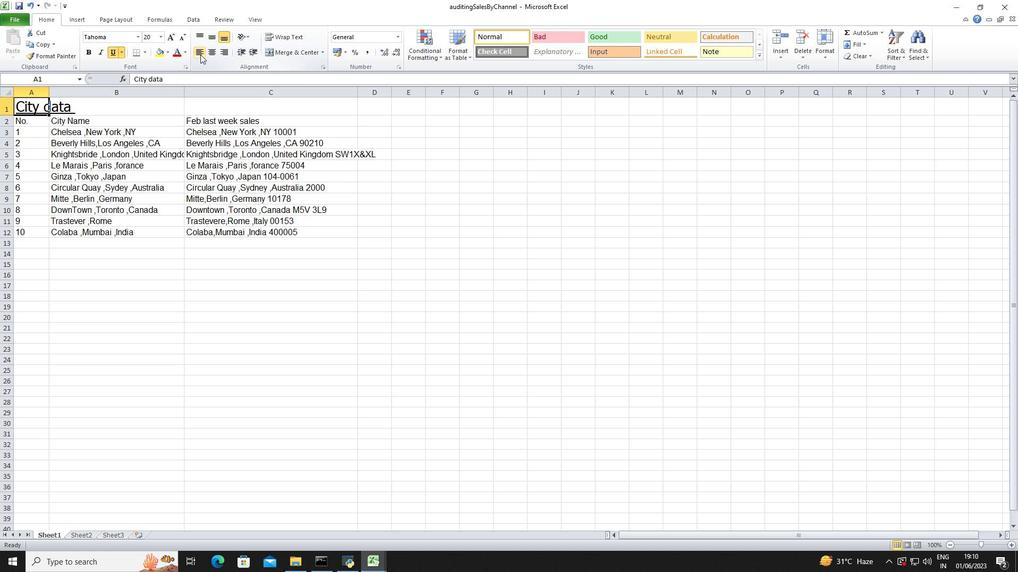 
Action: Mouse moved to (157, 273)
Screenshot: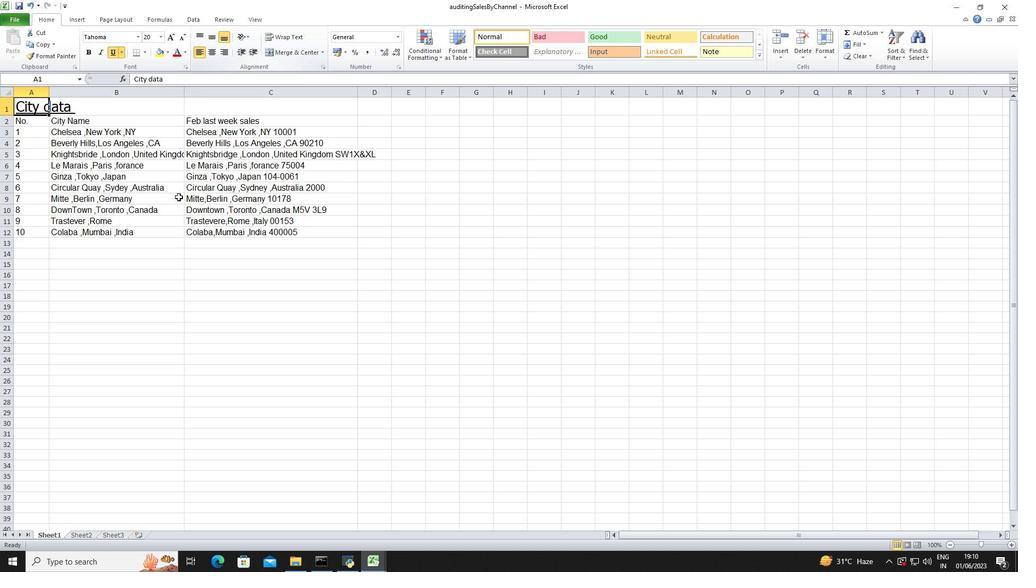 
Action: Mouse pressed left at (157, 273)
Screenshot: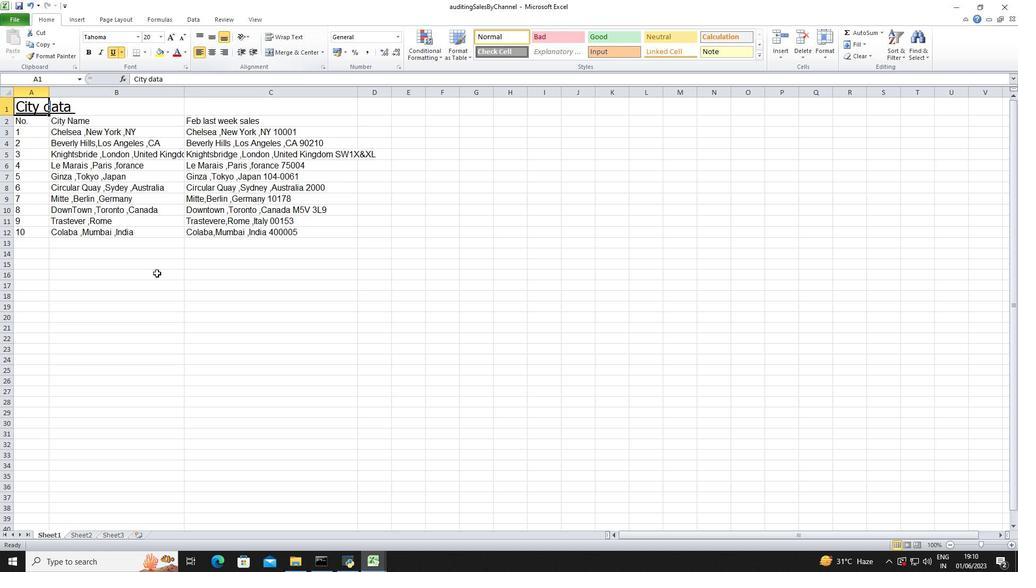 
Action: Mouse moved to (49, 87)
Screenshot: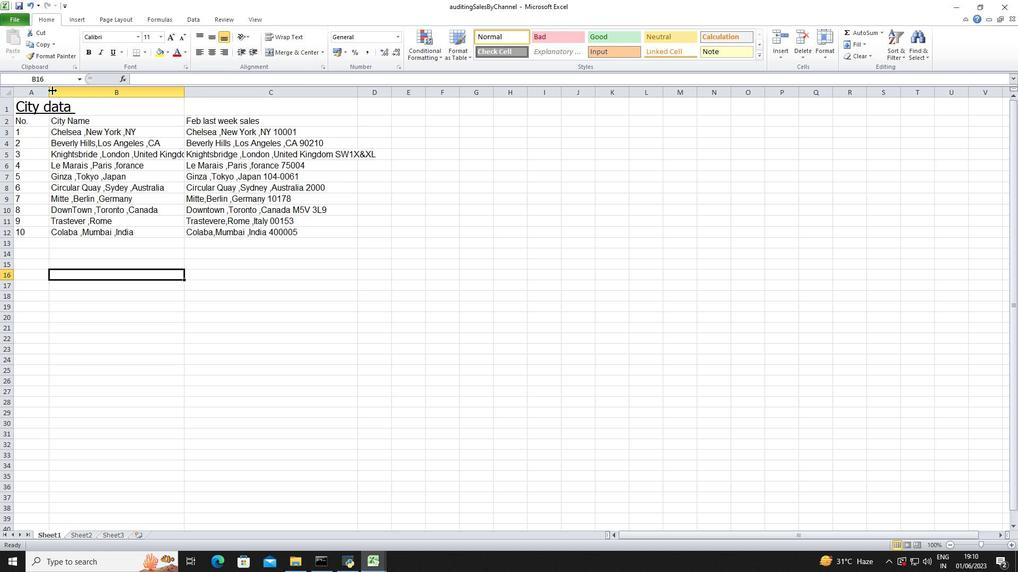 
Action: Mouse pressed left at (49, 87)
Screenshot: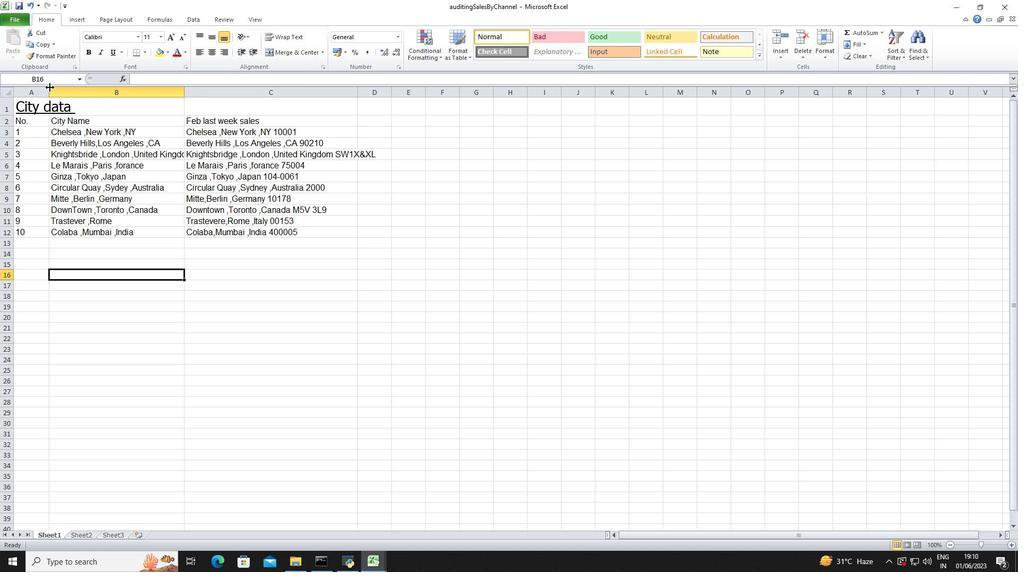 
Action: Mouse pressed left at (49, 87)
Screenshot: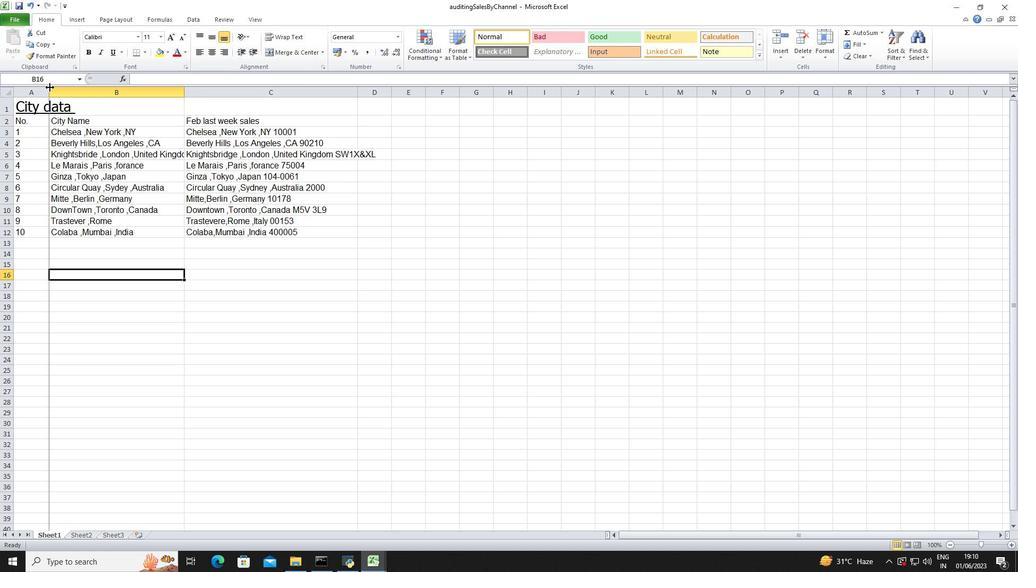 
Action: Mouse moved to (213, 88)
Screenshot: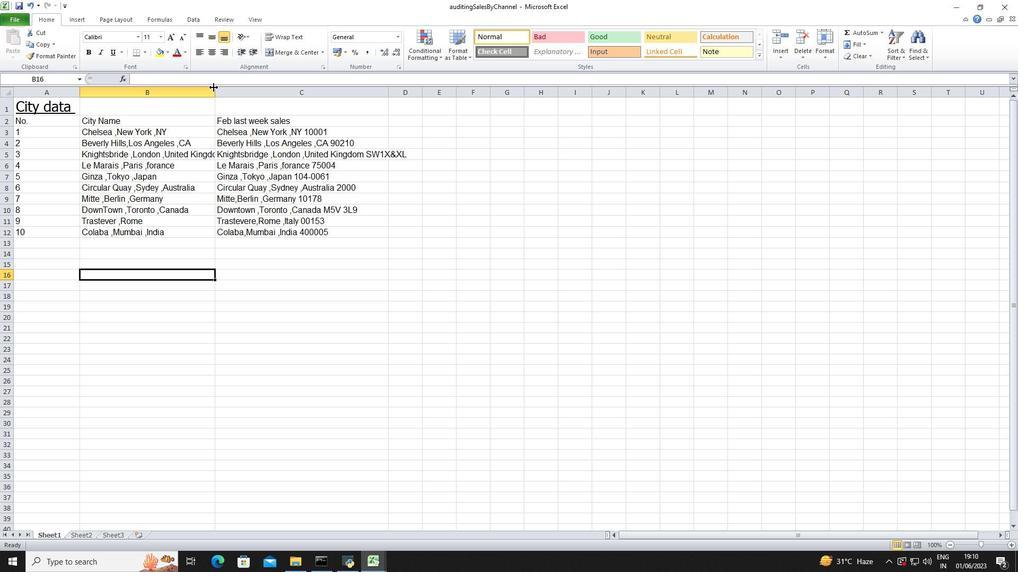 
Action: Mouse pressed left at (213, 88)
Screenshot: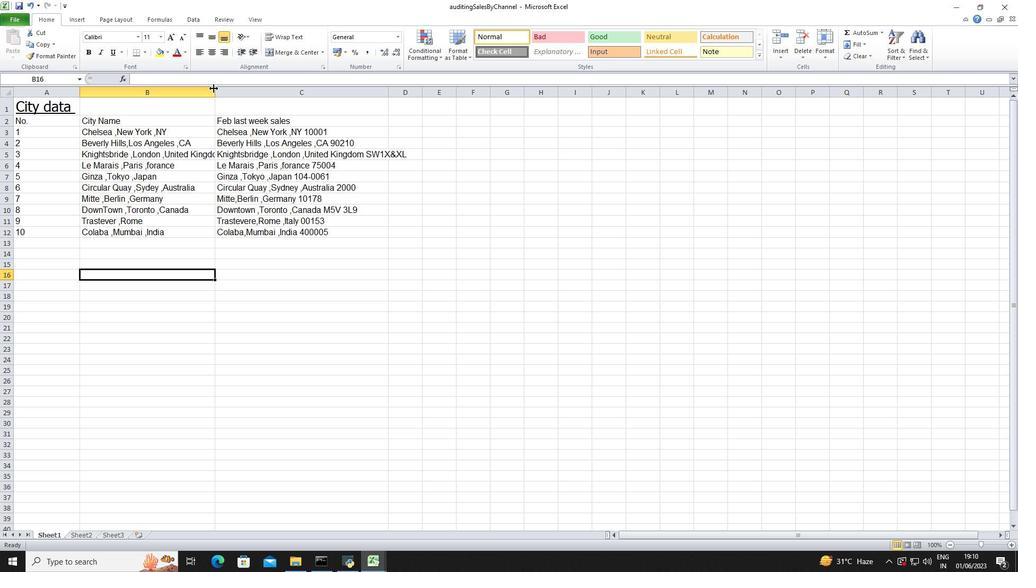 
Action: Mouse pressed left at (213, 88)
Screenshot: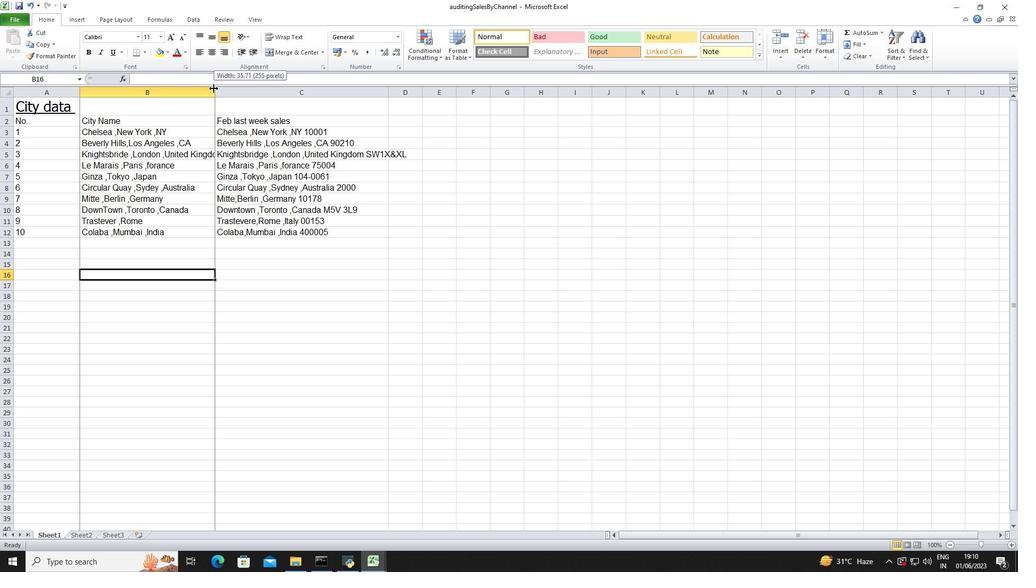 
Action: Mouse moved to (406, 91)
Screenshot: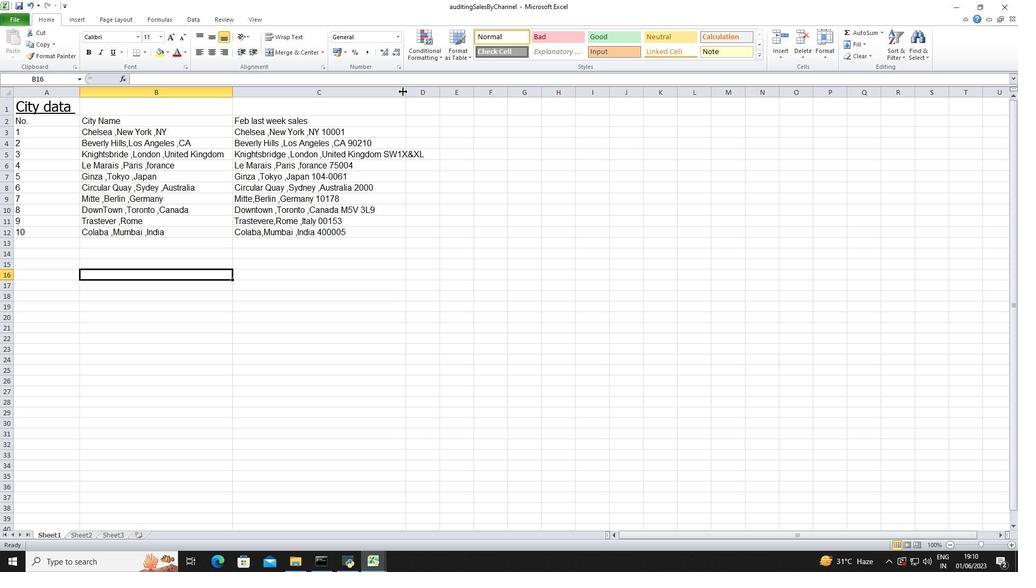 
Action: Mouse pressed left at (406, 91)
Screenshot: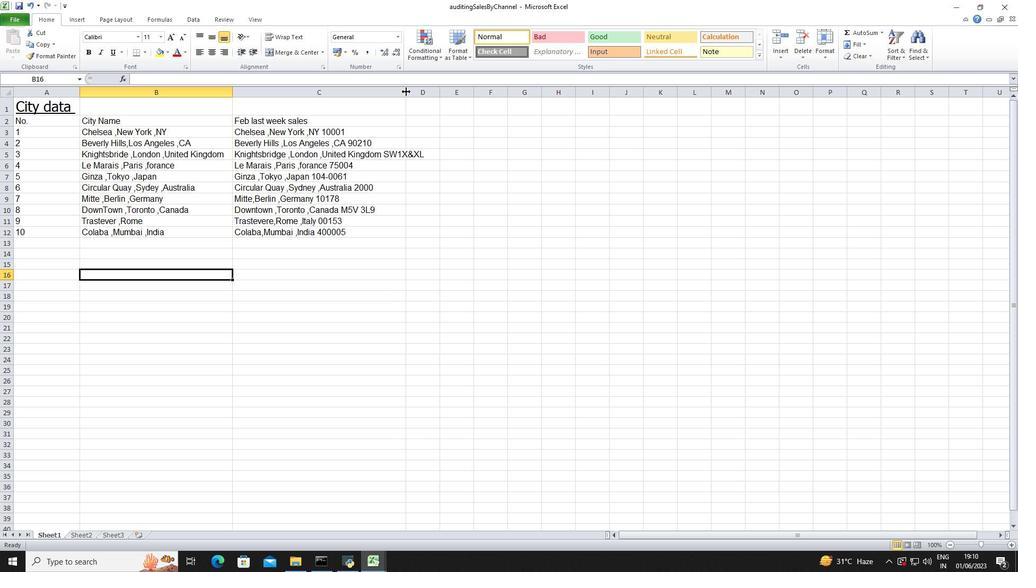 
Action: Mouse pressed left at (406, 91)
Screenshot: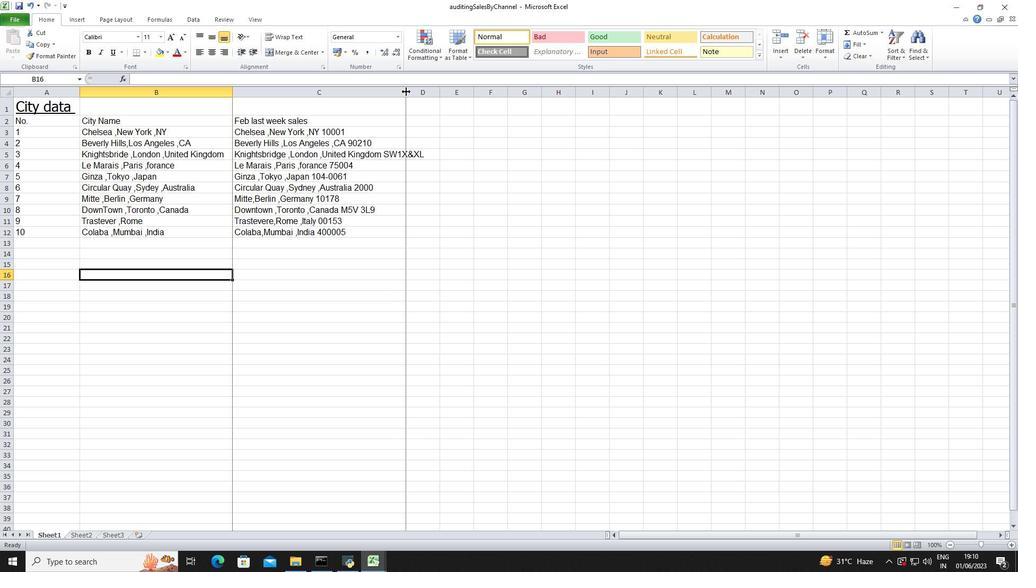 
Action: Mouse moved to (18, 17)
Screenshot: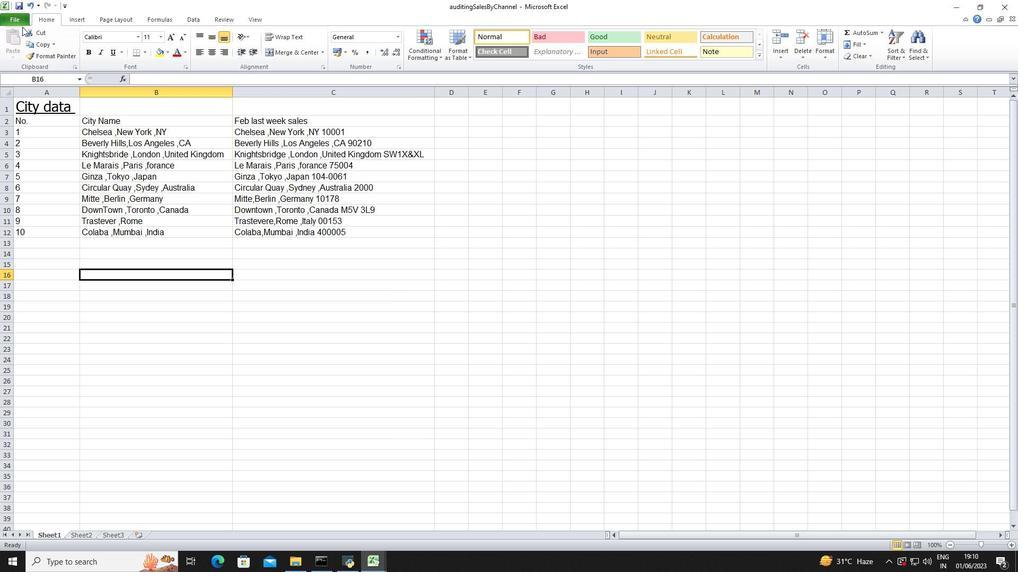 
Action: Mouse pressed left at (18, 17)
Screenshot: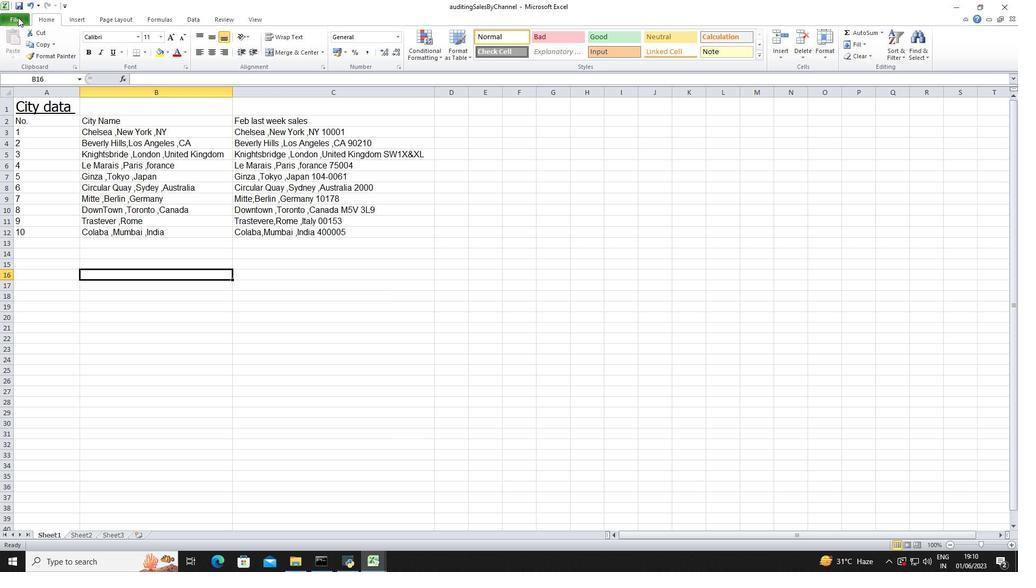 
Action: Mouse moved to (48, 56)
Screenshot: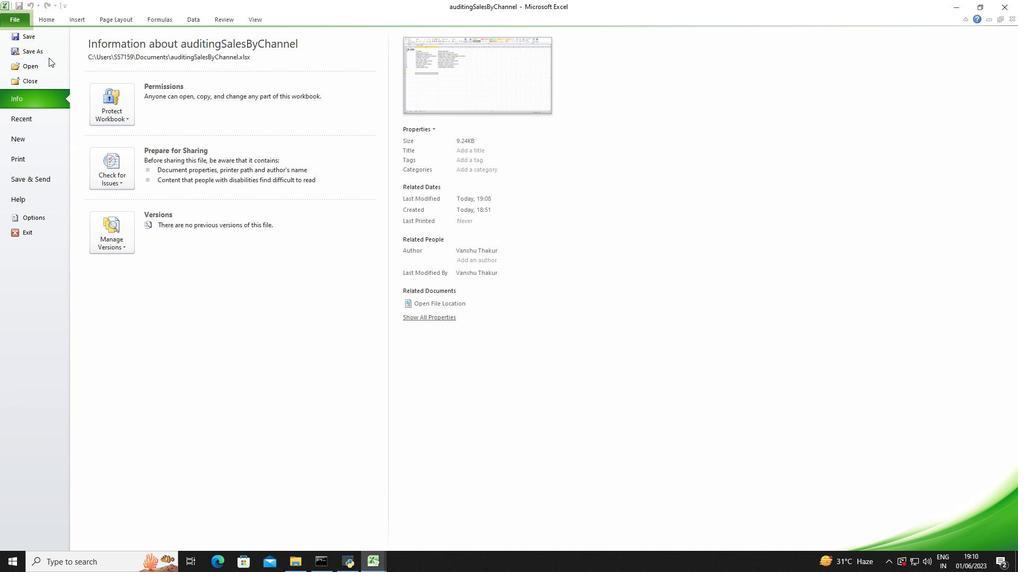 
Action: Mouse pressed left at (48, 56)
Screenshot: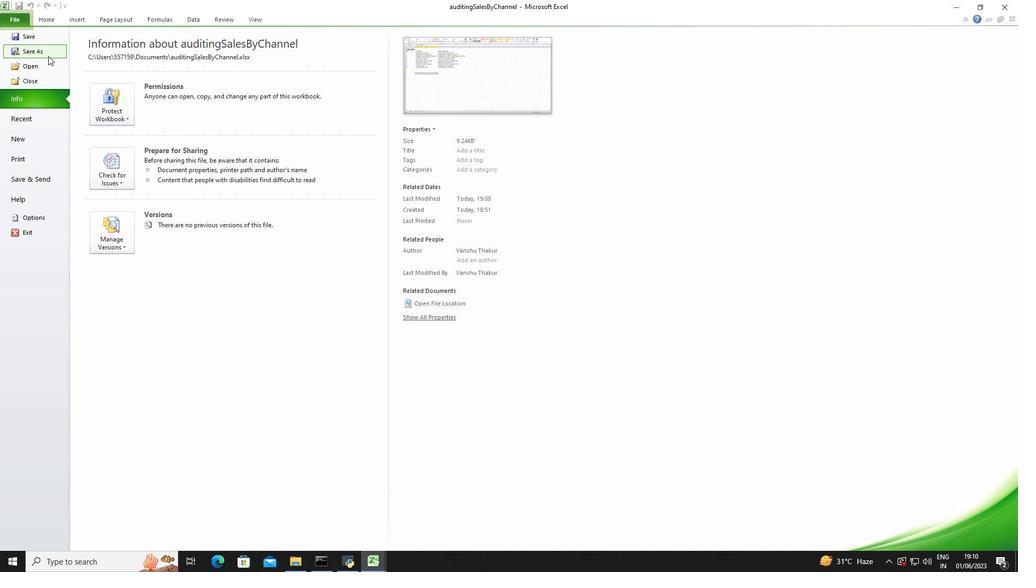 
Action: Mouse moved to (422, 285)
Screenshot: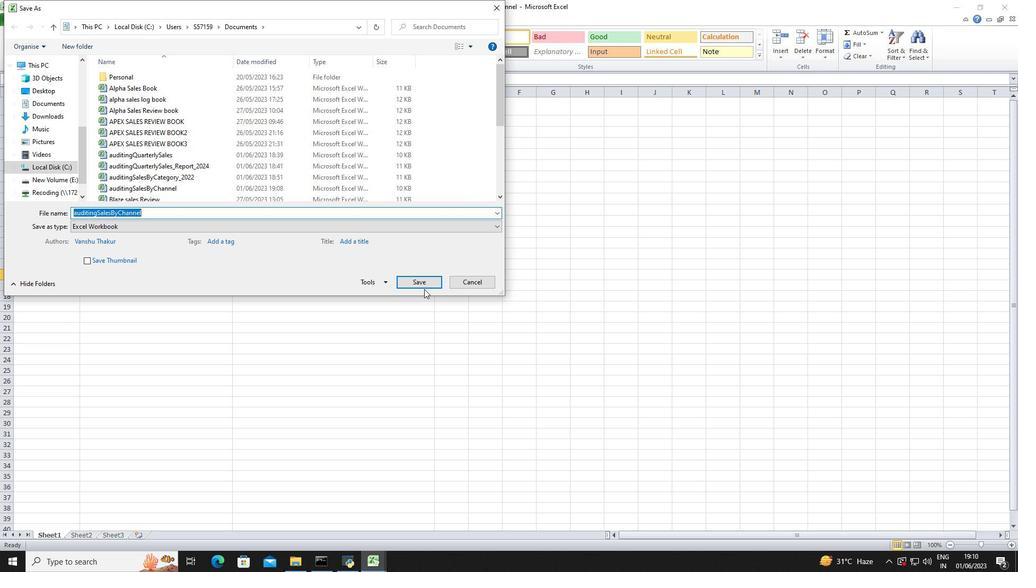 
Action: Mouse pressed left at (422, 285)
Screenshot: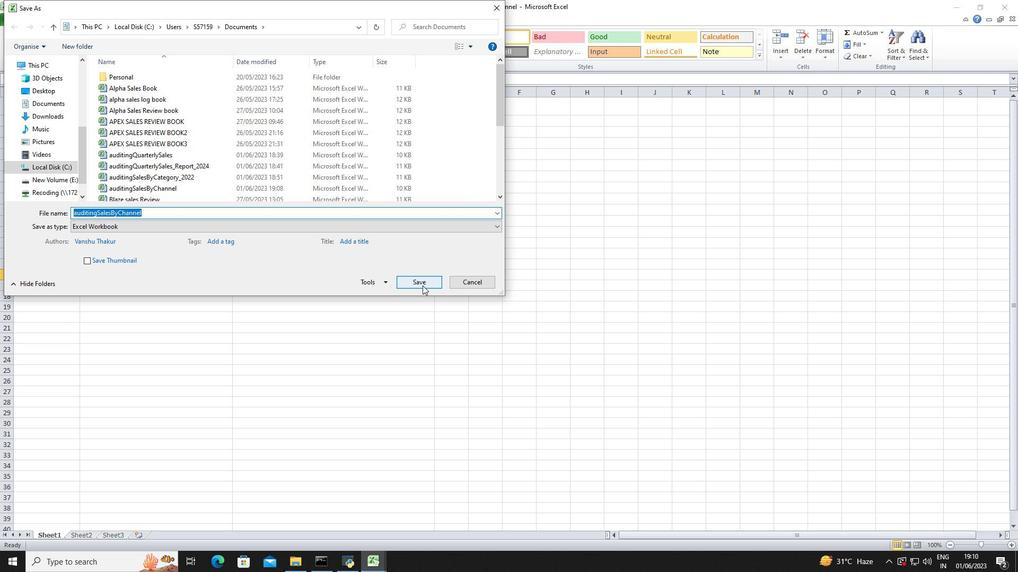 
Action: Mouse moved to (539, 277)
Screenshot: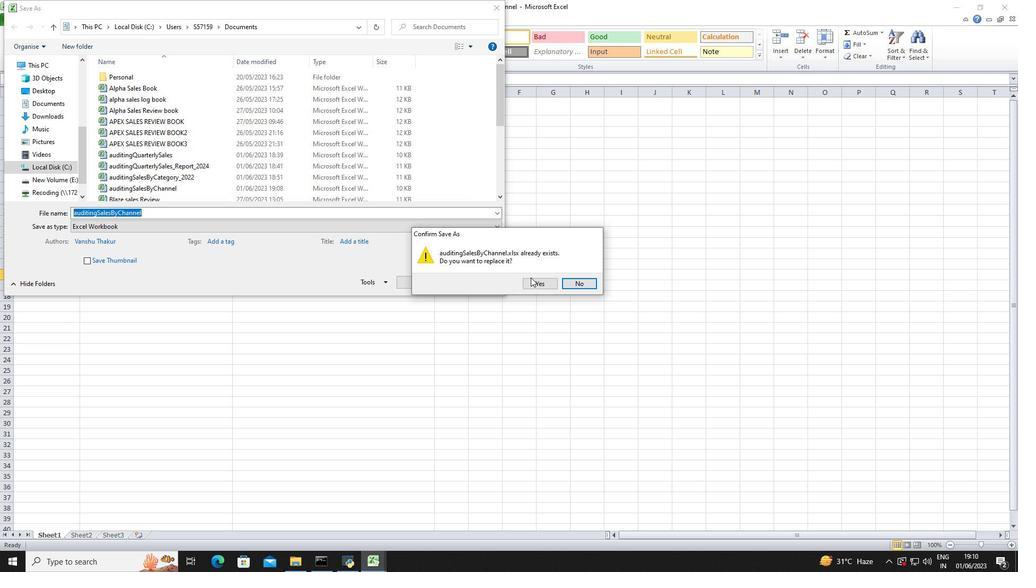 
Action: Mouse pressed left at (539, 277)
Screenshot: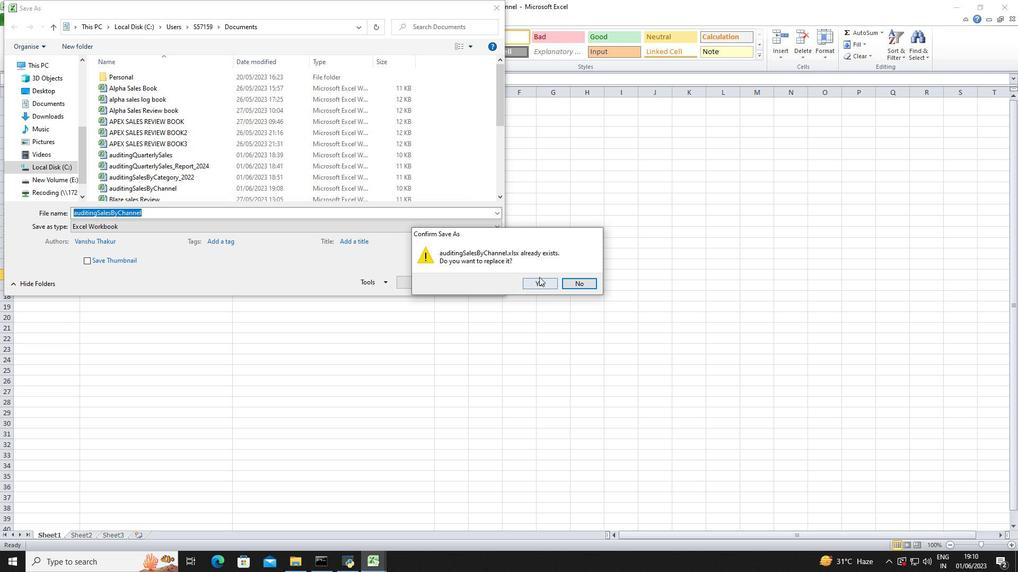 
Action: Mouse moved to (553, 284)
Screenshot: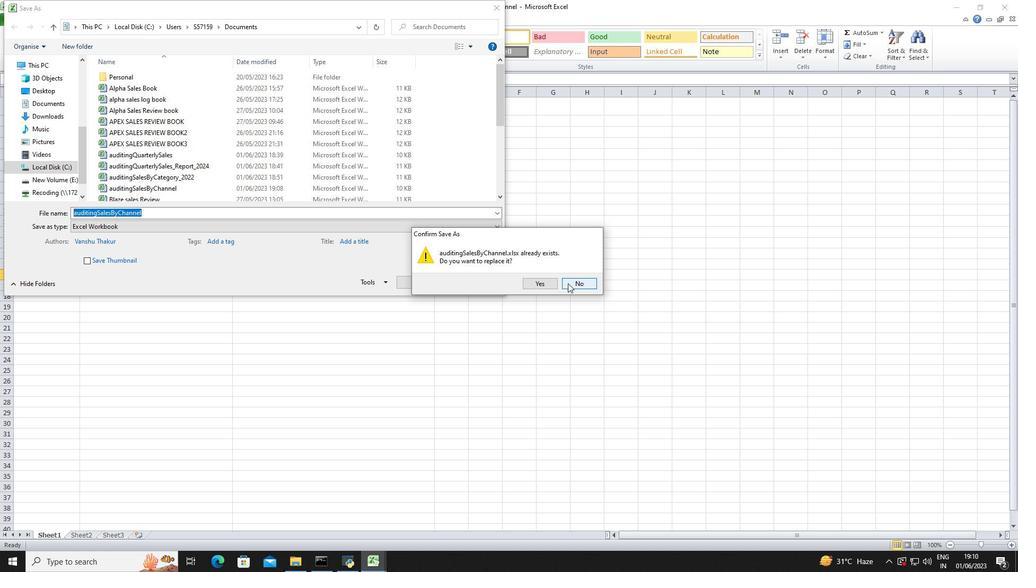 
Action: Mouse pressed left at (553, 284)
Screenshot: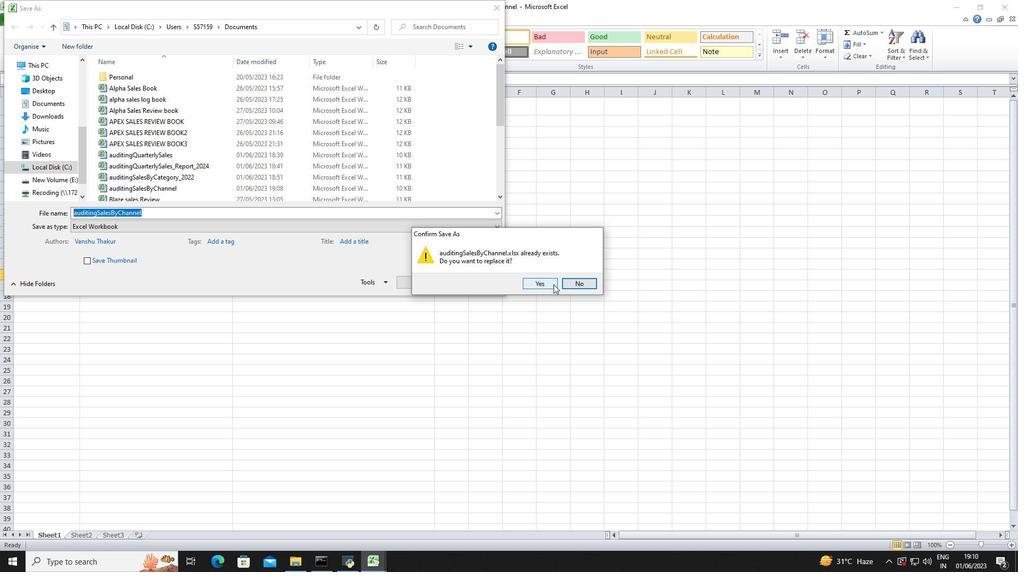 
Action: Mouse moved to (339, 268)
Screenshot: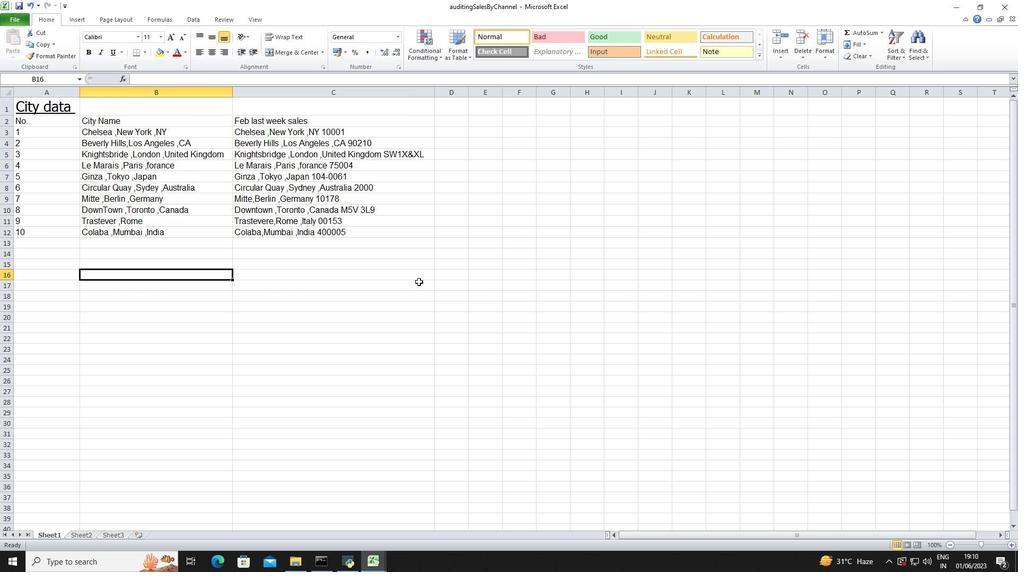 
Action: Mouse scrolled (339, 269) with delta (0, 0)
Screenshot: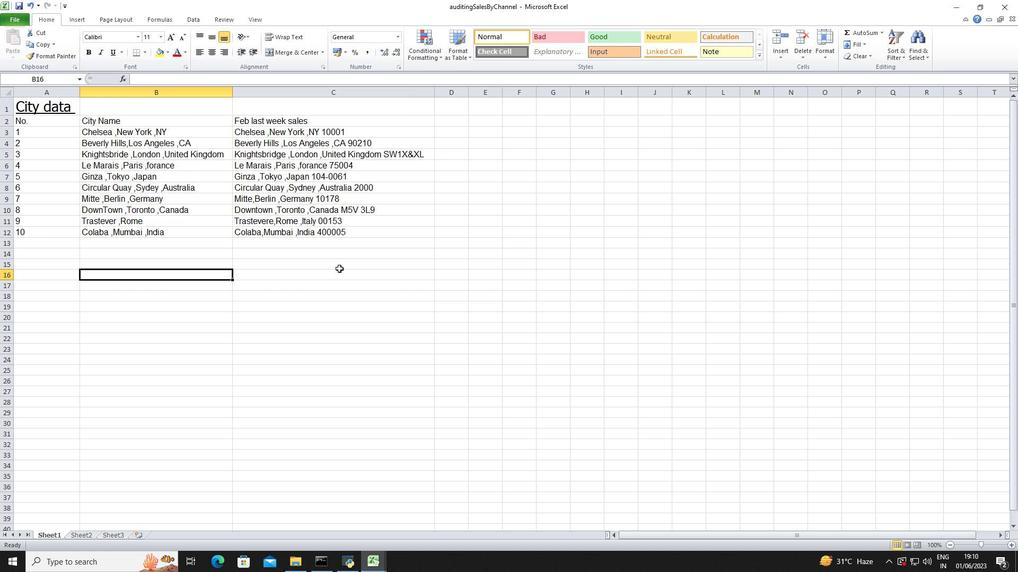 
Action: Mouse scrolled (339, 269) with delta (0, 0)
Screenshot: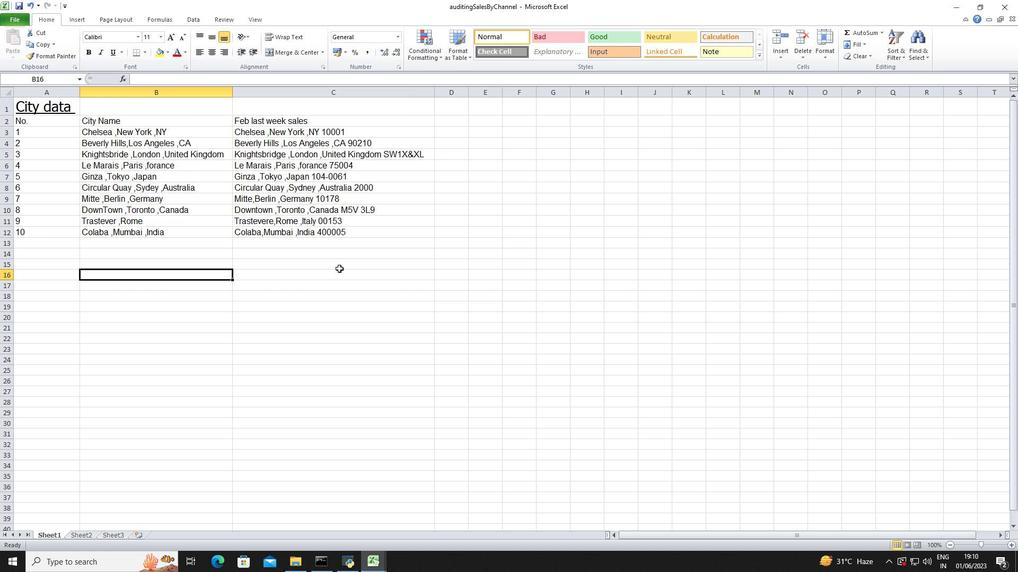 
Action: Mouse scrolled (339, 269) with delta (0, 0)
Screenshot: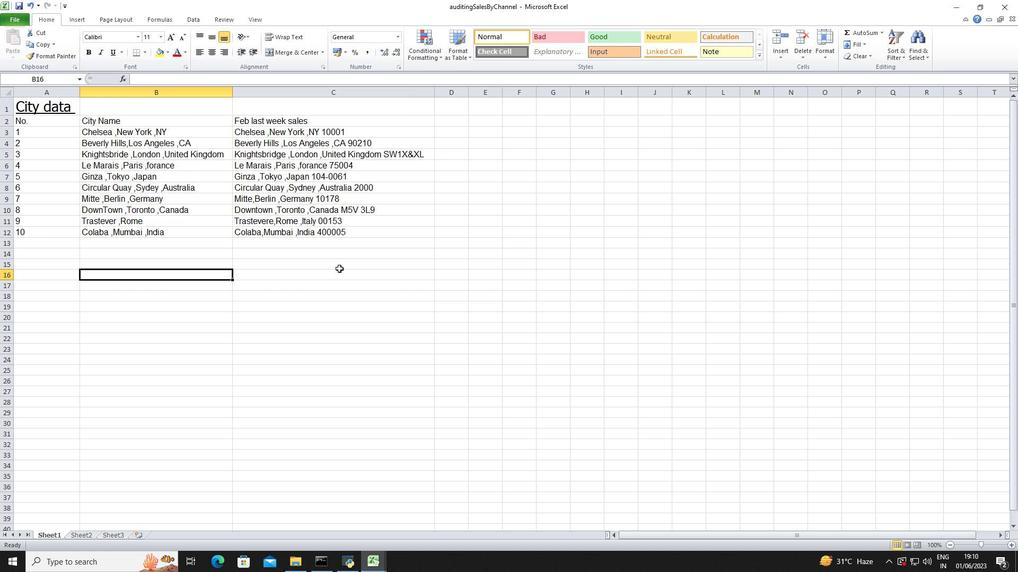 
Action: Mouse moved to (126, 183)
Screenshot: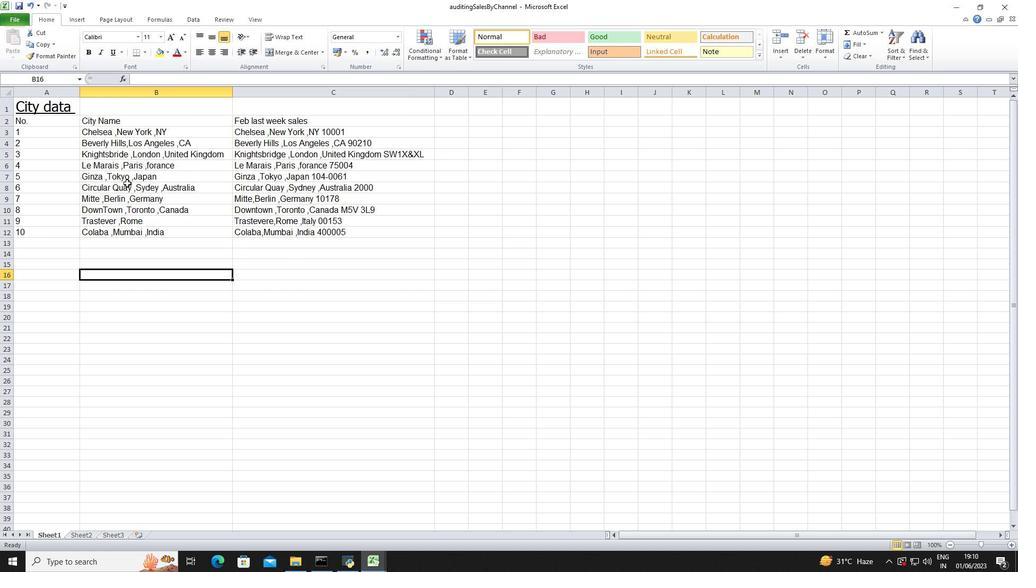 
